 Task: Compare market values of single-family homes in Charleston, West Virginia, in different suburban neighborhoods, and analyze the local school district ratings.
Action: Mouse moved to (324, 180)
Screenshot: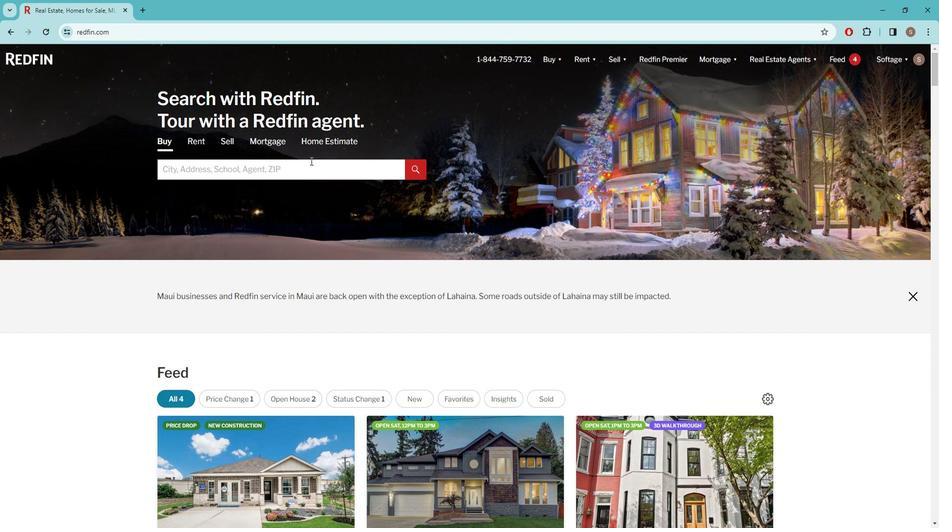
Action: Mouse pressed left at (324, 180)
Screenshot: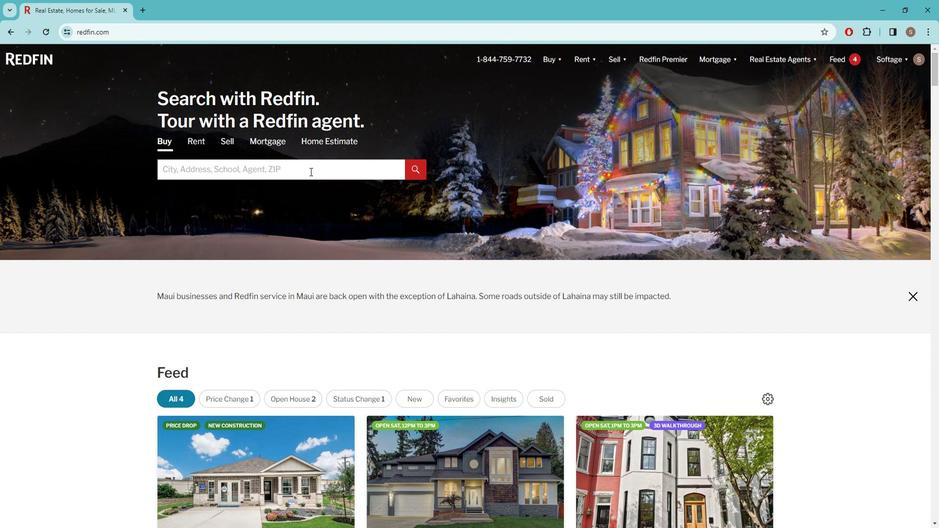
Action: Key pressed c<Key.caps_lock>HARLESTON
Screenshot: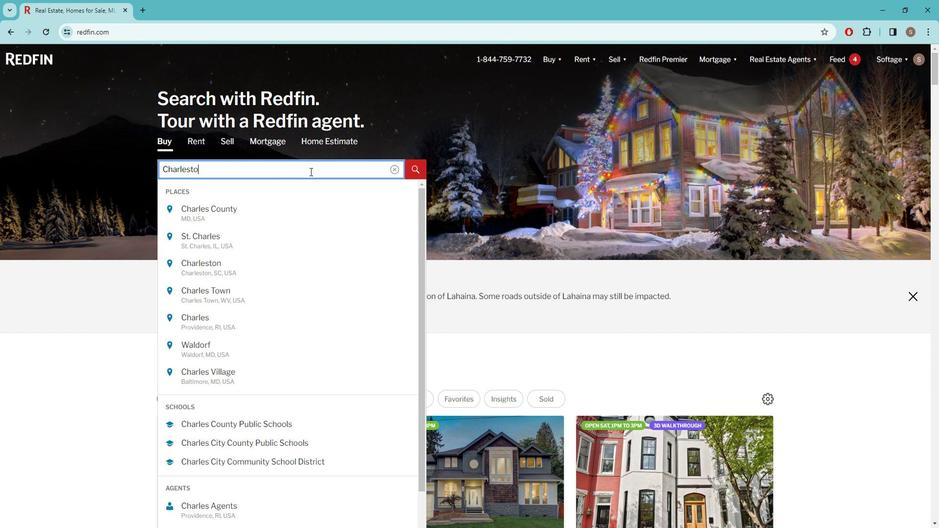 
Action: Mouse moved to (270, 226)
Screenshot: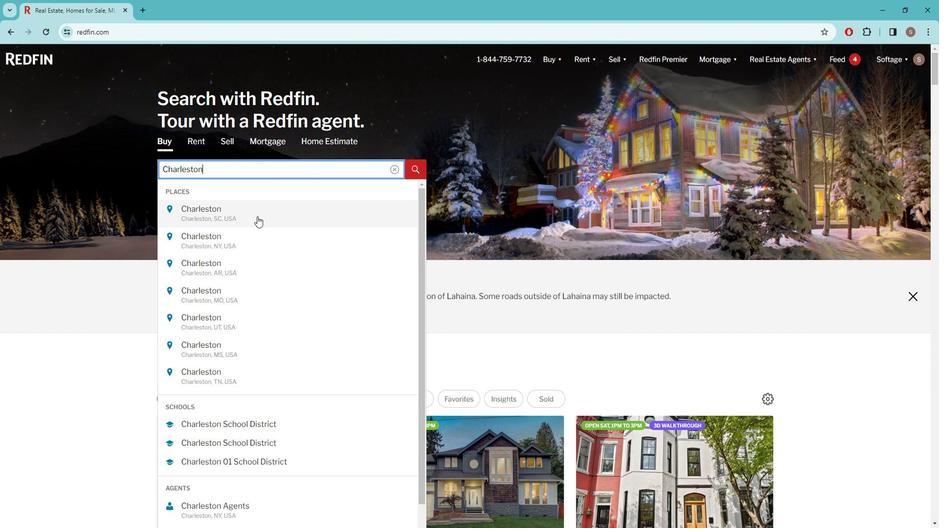 
Action: Mouse pressed left at (270, 226)
Screenshot: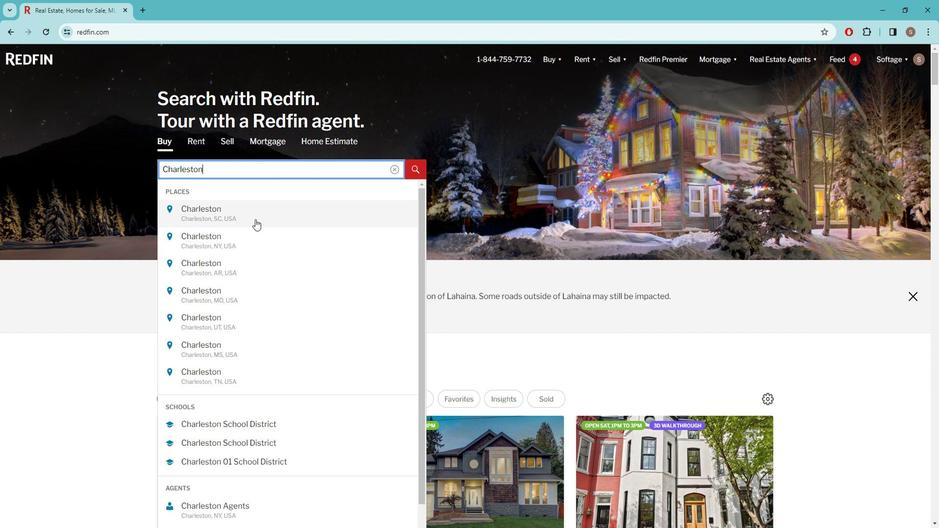 
Action: Mouse moved to (841, 134)
Screenshot: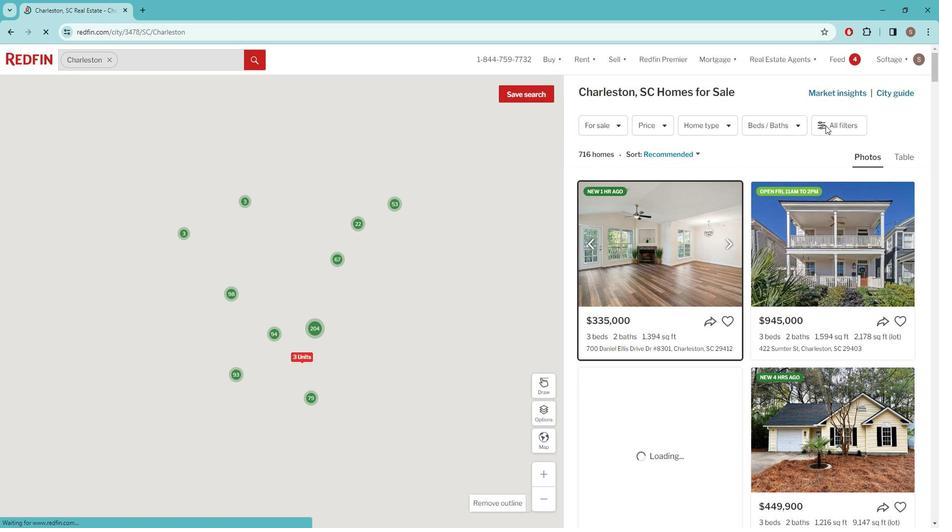 
Action: Mouse pressed left at (841, 134)
Screenshot: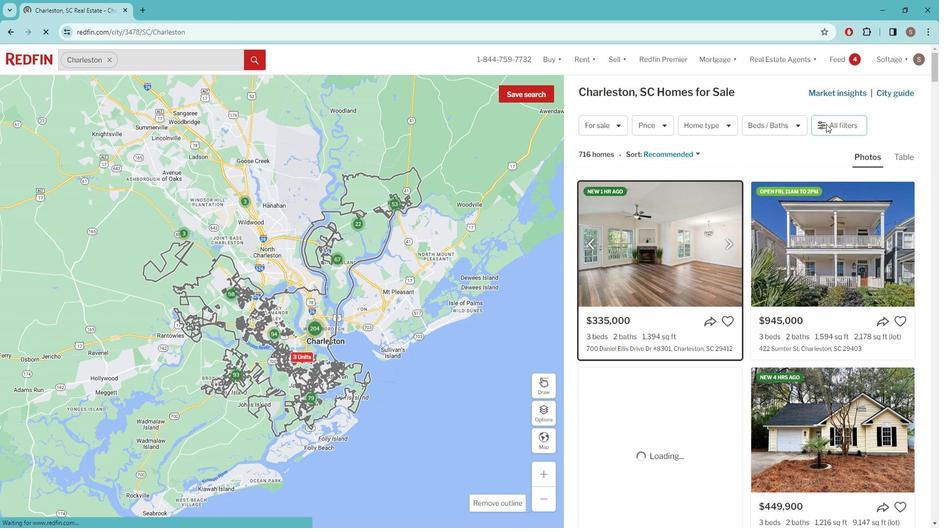 
Action: Mouse moved to (841, 102)
Screenshot: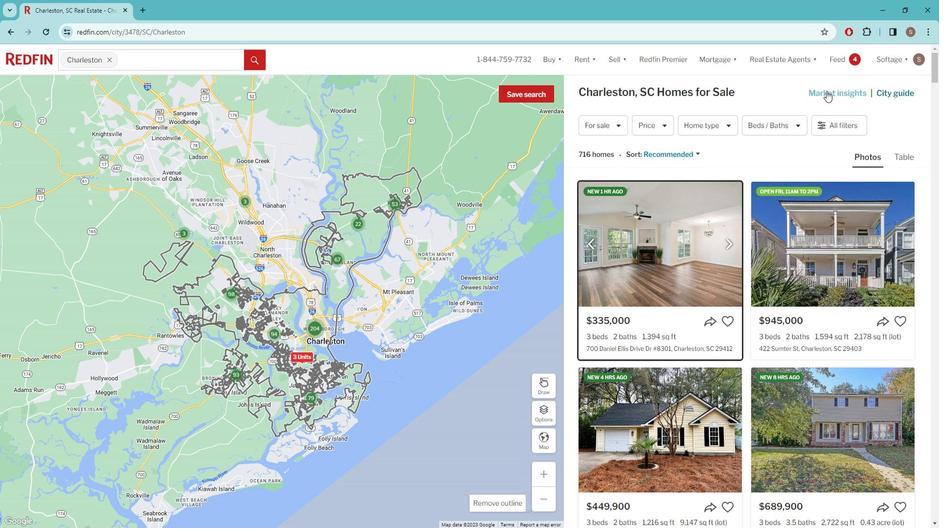 
Action: Mouse pressed left at (841, 102)
Screenshot: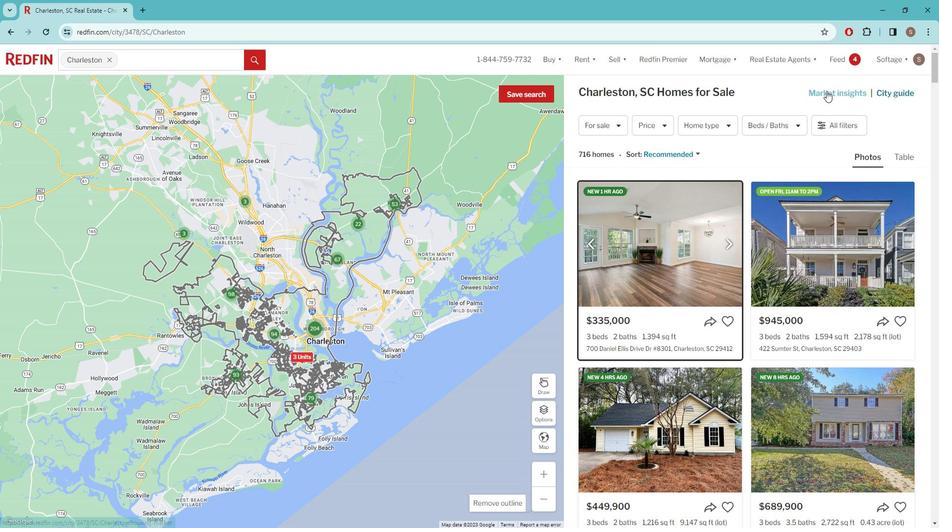 
Action: Mouse moved to (257, 370)
Screenshot: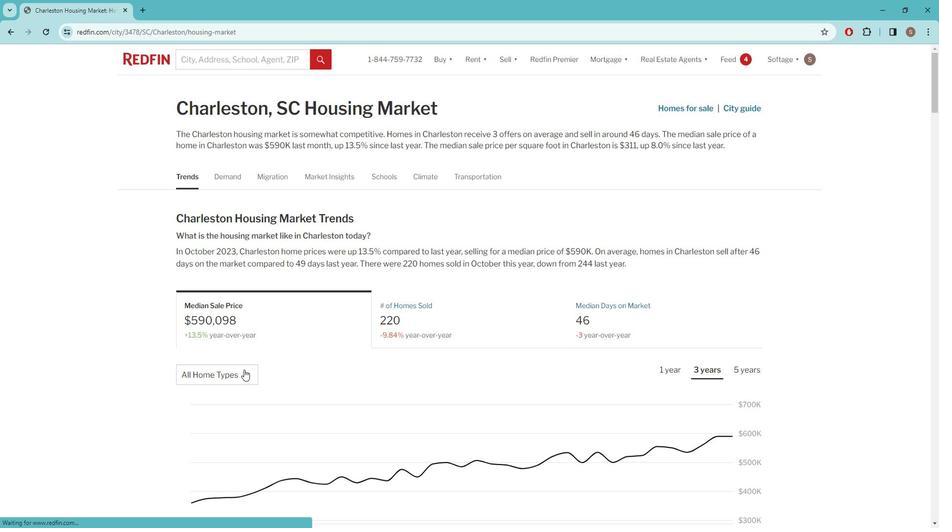 
Action: Mouse pressed left at (257, 370)
Screenshot: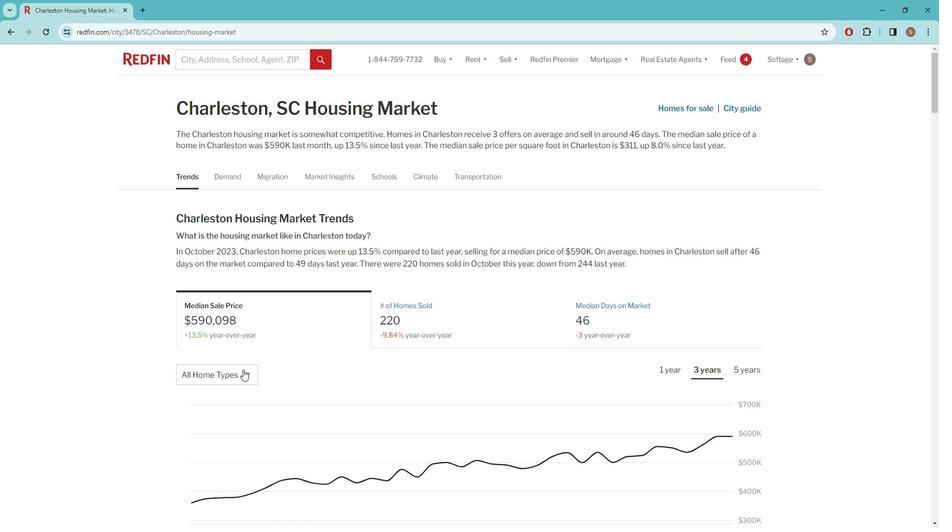 
Action: Mouse moved to (245, 415)
Screenshot: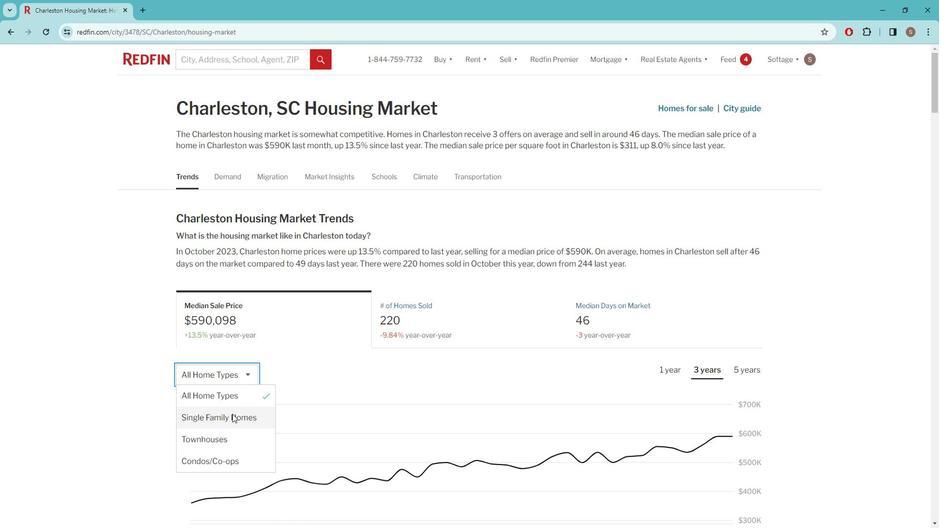 
Action: Mouse pressed left at (245, 415)
Screenshot: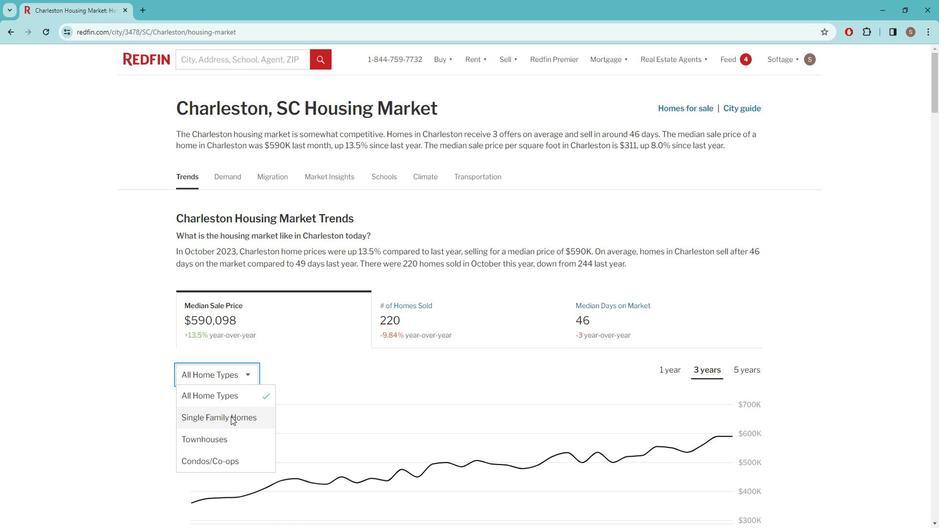 
Action: Mouse moved to (249, 407)
Screenshot: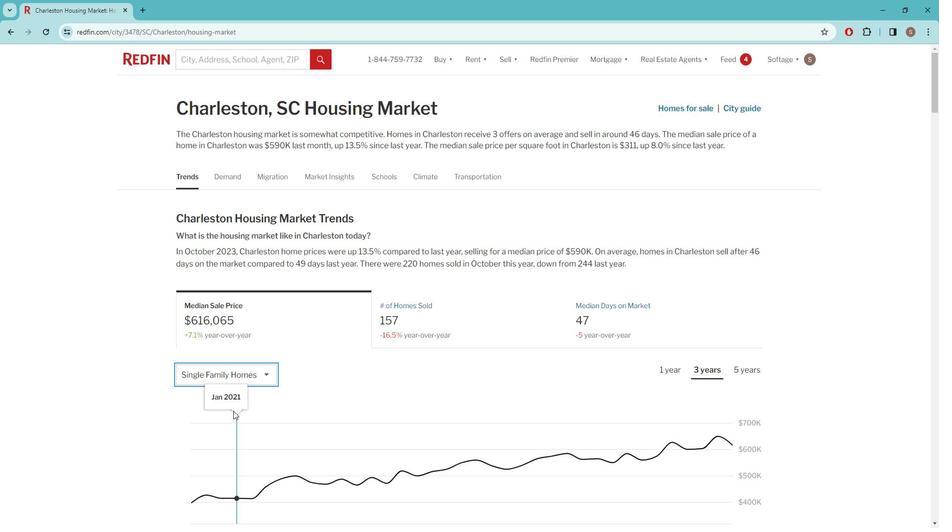 
Action: Mouse scrolled (249, 406) with delta (0, 0)
Screenshot: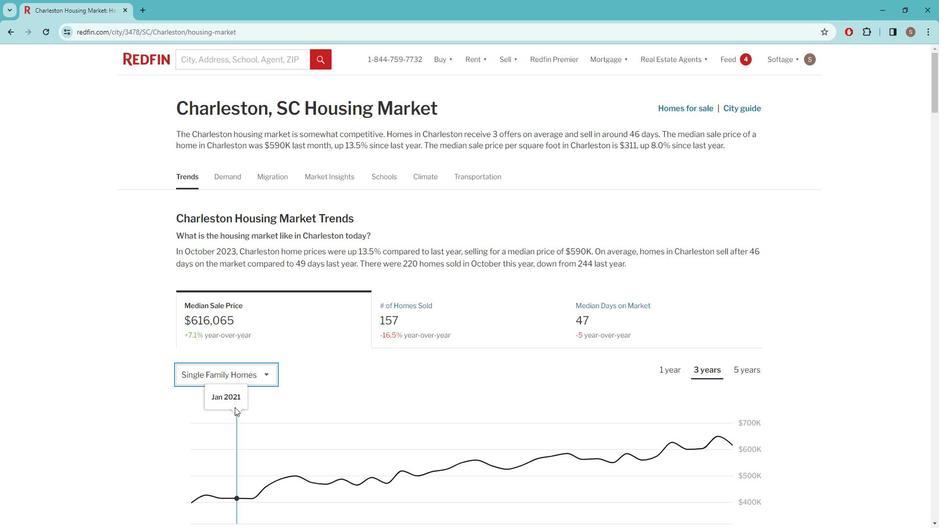 
Action: Mouse moved to (250, 406)
Screenshot: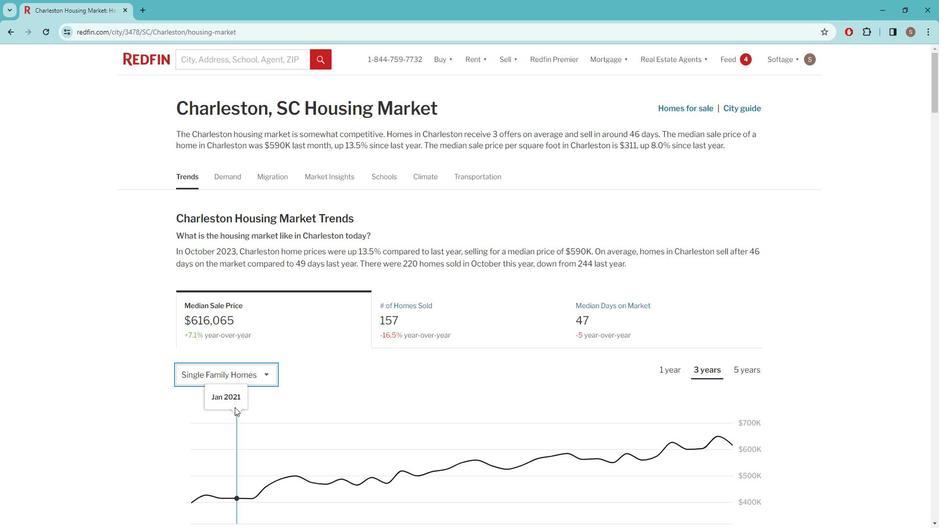 
Action: Mouse scrolled (250, 406) with delta (0, 0)
Screenshot: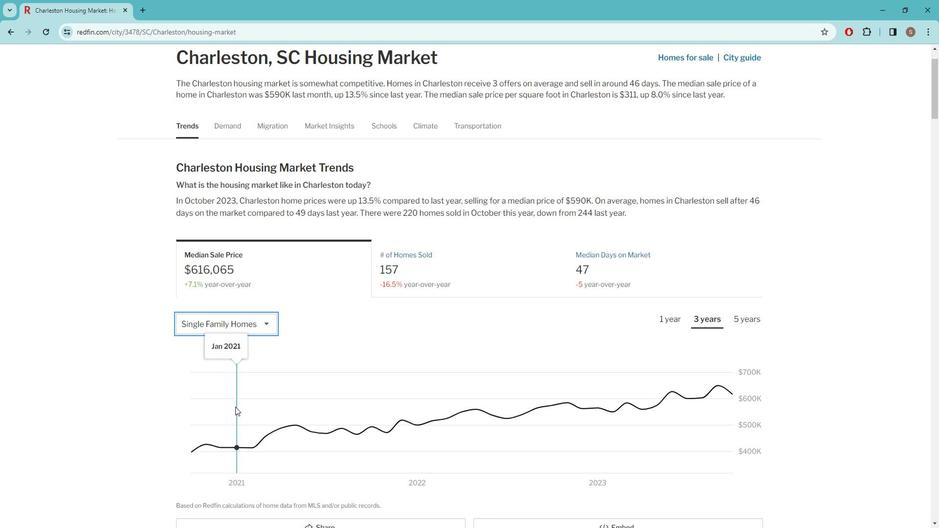 
Action: Mouse scrolled (250, 406) with delta (0, 0)
Screenshot: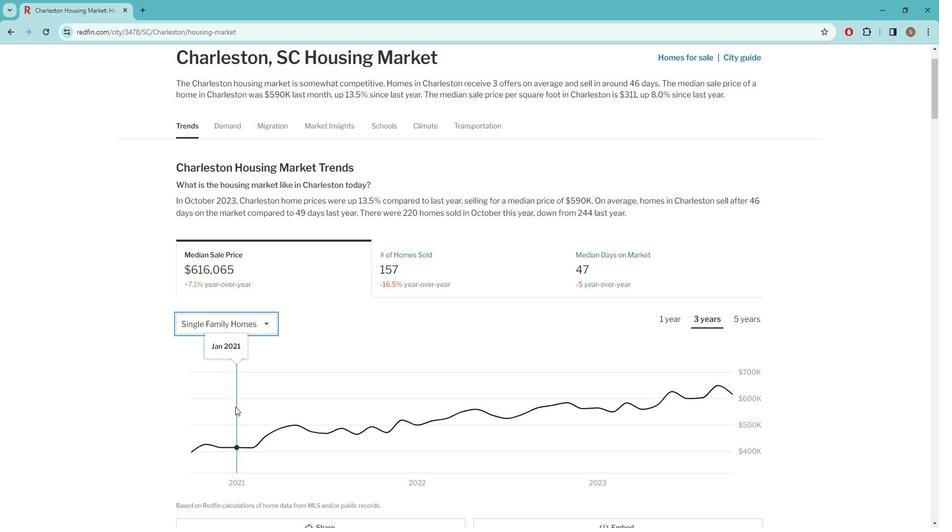 
Action: Mouse moved to (252, 404)
Screenshot: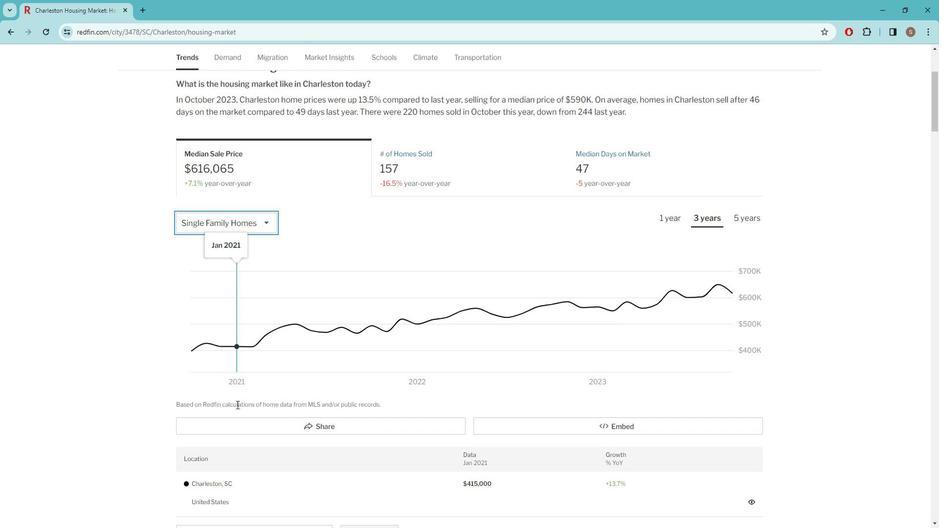 
Action: Mouse scrolled (252, 403) with delta (0, 0)
Screenshot: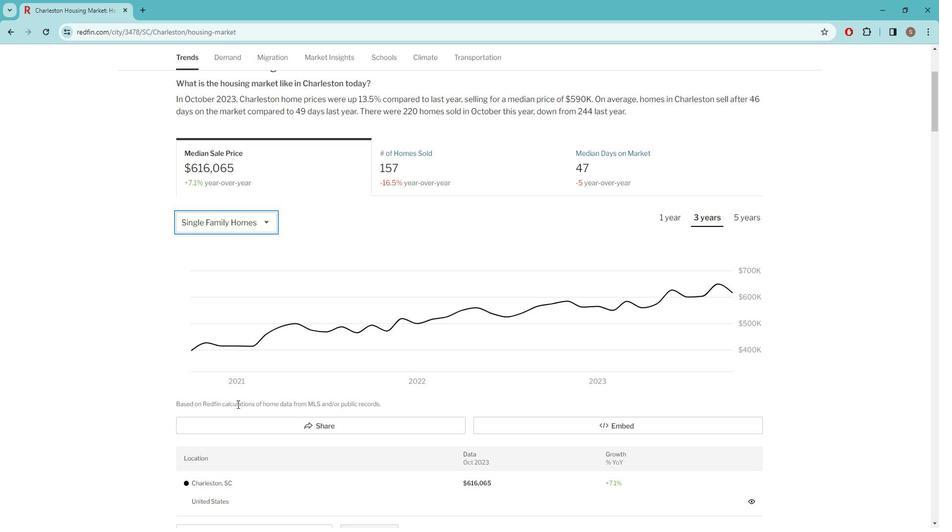 
Action: Mouse moved to (277, 408)
Screenshot: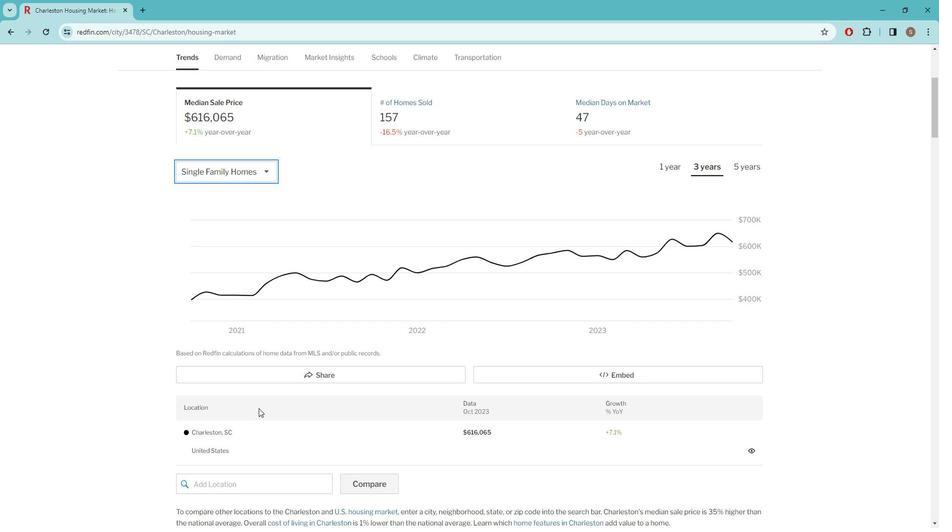 
Action: Mouse scrolled (277, 407) with delta (0, 0)
Screenshot: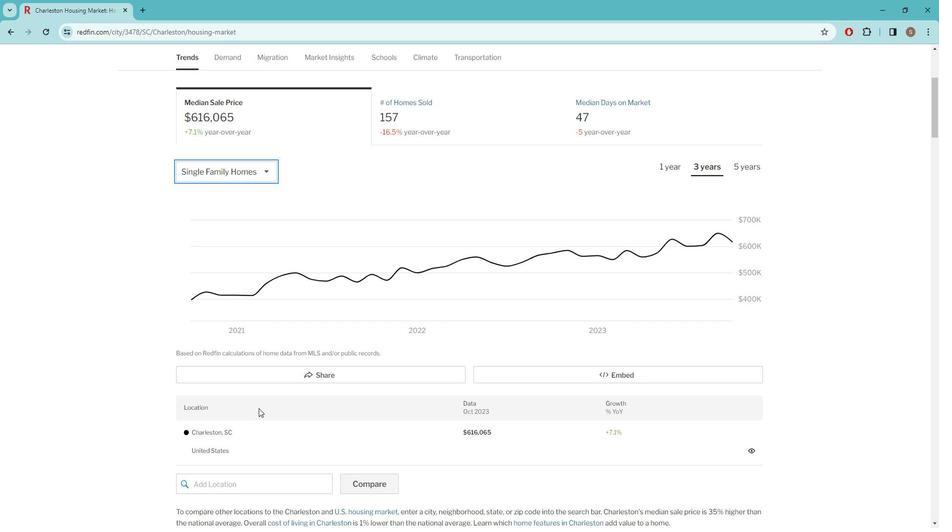 
Action: Mouse moved to (269, 431)
Screenshot: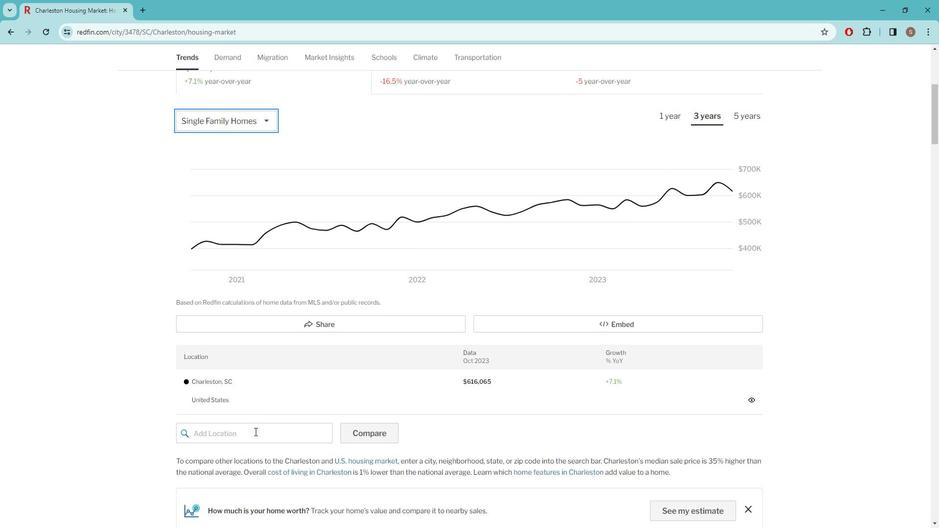 
Action: Mouse pressed left at (269, 431)
Screenshot: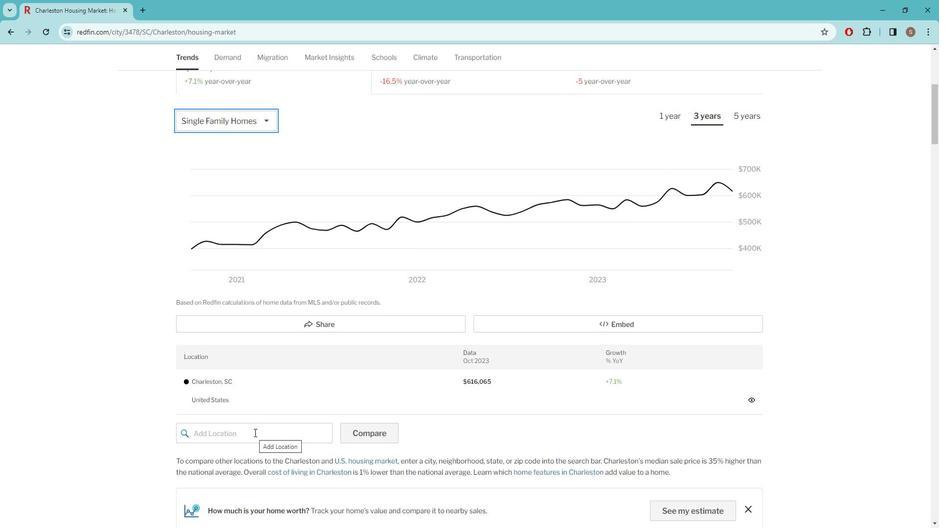 
Action: Mouse scrolled (269, 432) with delta (0, 0)
Screenshot: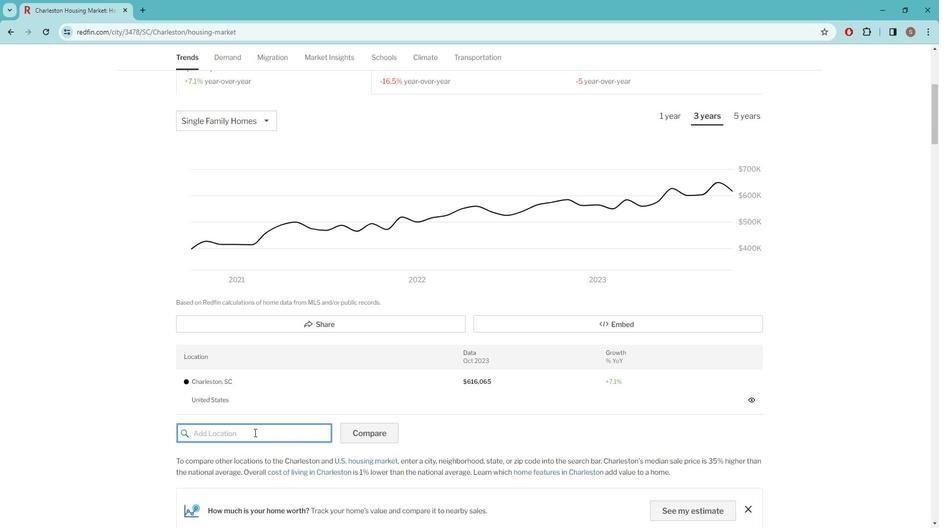 
Action: Key pressed <Key.caps_lock>c<Key.caps_lock>HARLESTON
Screenshot: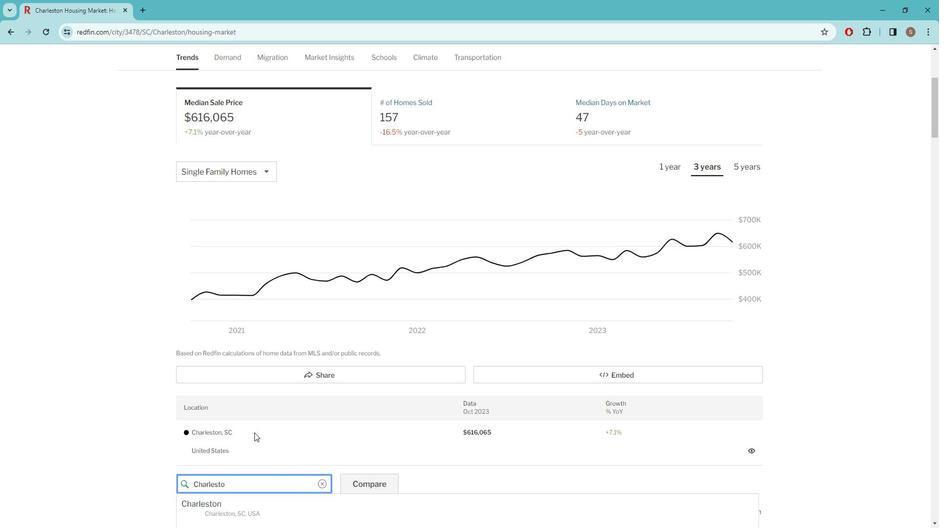 
Action: Mouse moved to (264, 437)
Screenshot: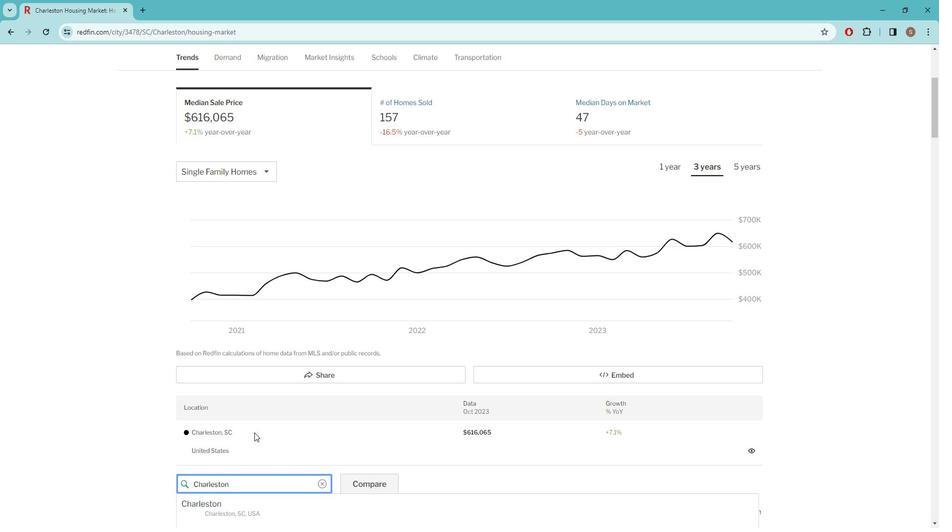 
Action: Mouse scrolled (264, 437) with delta (0, 0)
Screenshot: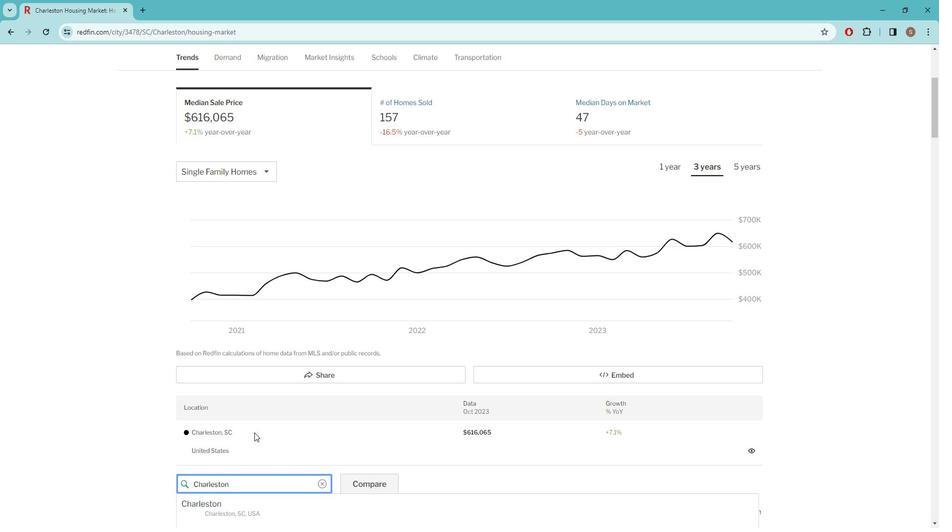 
Action: Mouse moved to (264, 439)
Screenshot: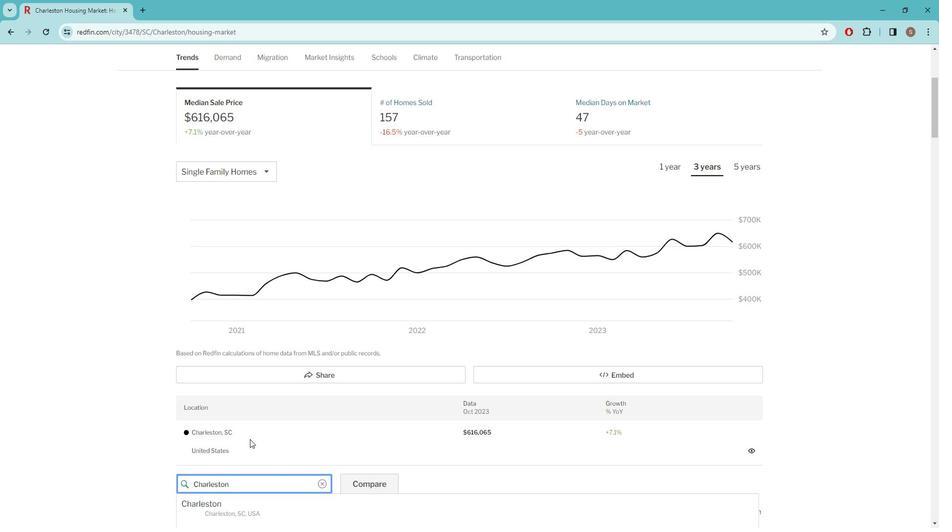 
Action: Mouse scrolled (264, 438) with delta (0, 0)
Screenshot: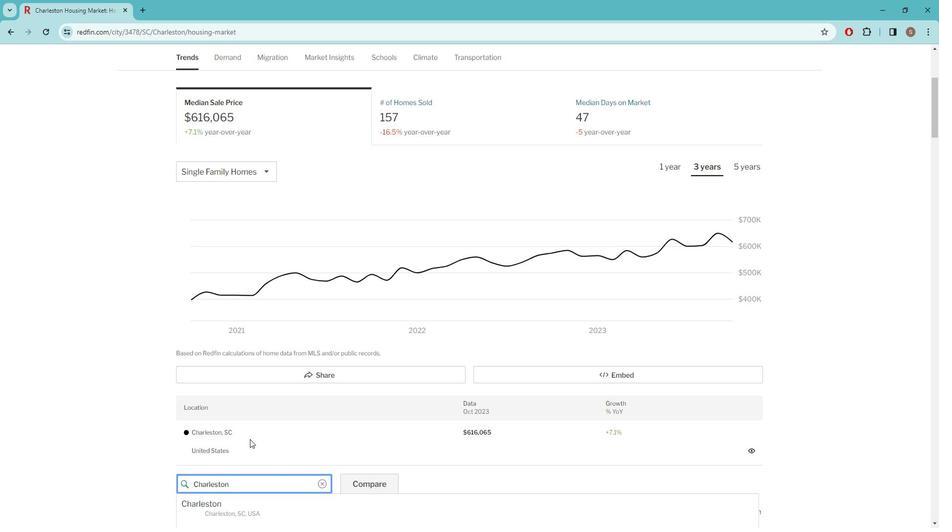 
Action: Mouse moved to (256, 407)
Screenshot: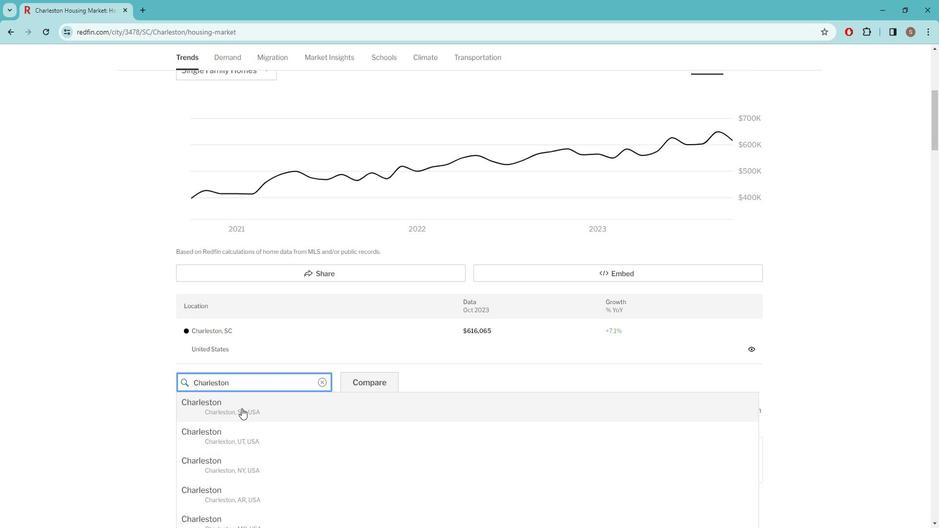 
Action: Mouse pressed left at (256, 407)
Screenshot: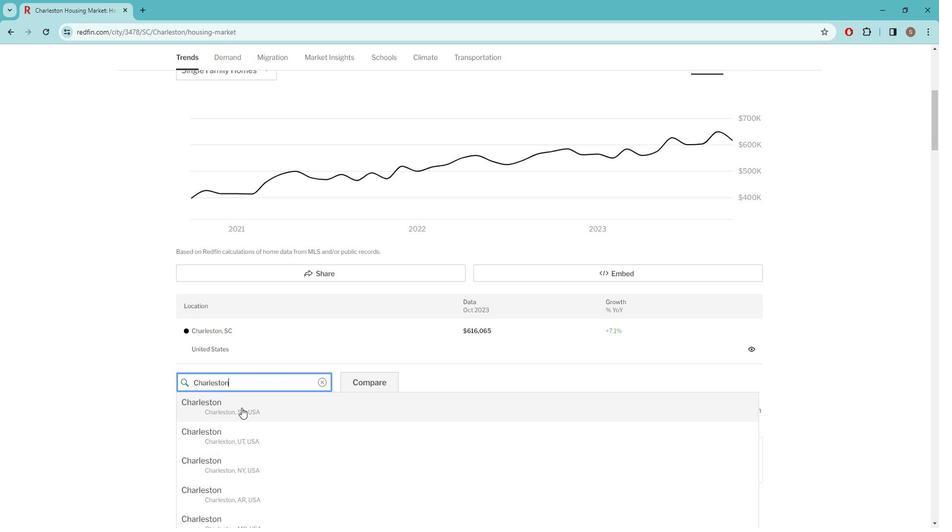 
Action: Mouse moved to (403, 386)
Screenshot: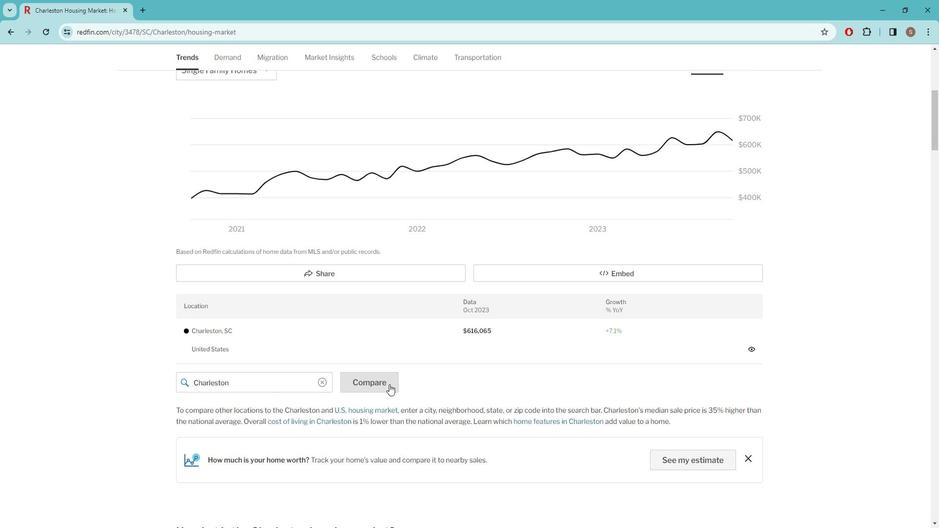 
Action: Mouse pressed left at (403, 386)
Screenshot: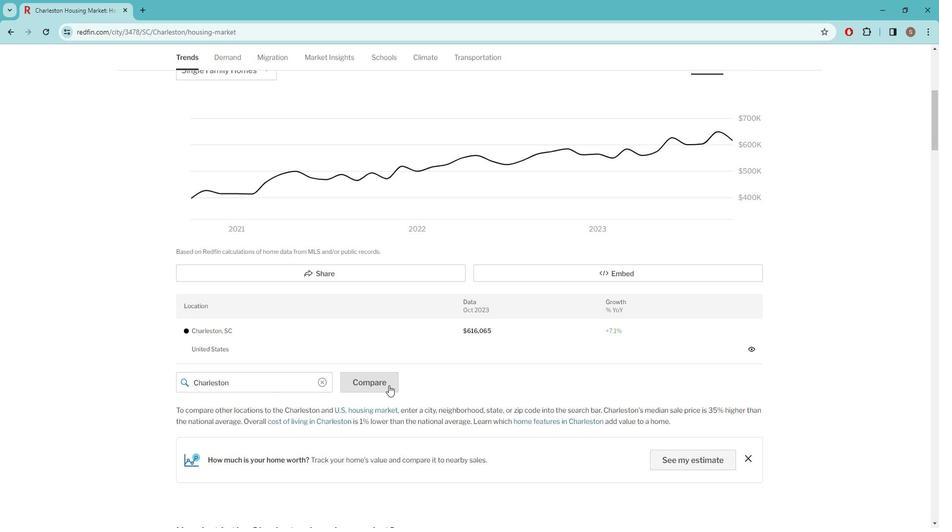 
Action: Mouse moved to (403, 381)
Screenshot: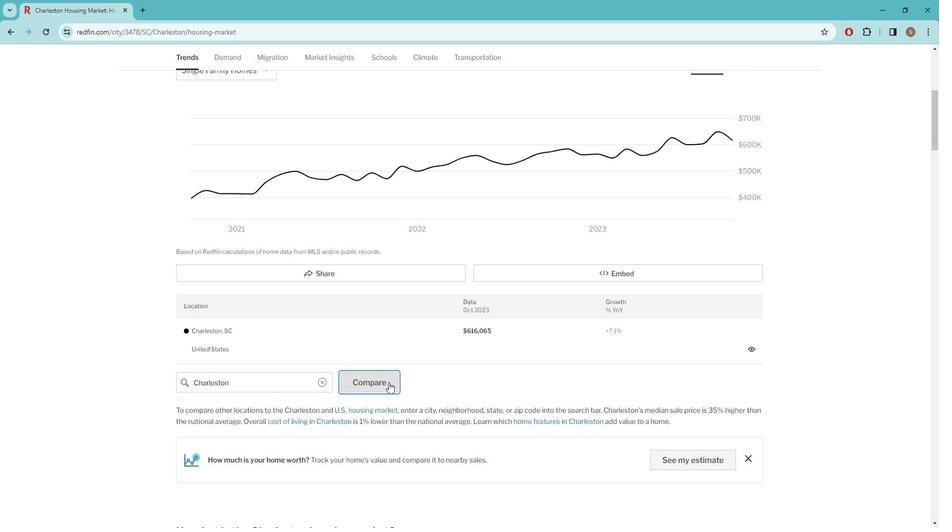 
Action: Mouse pressed left at (403, 381)
Screenshot: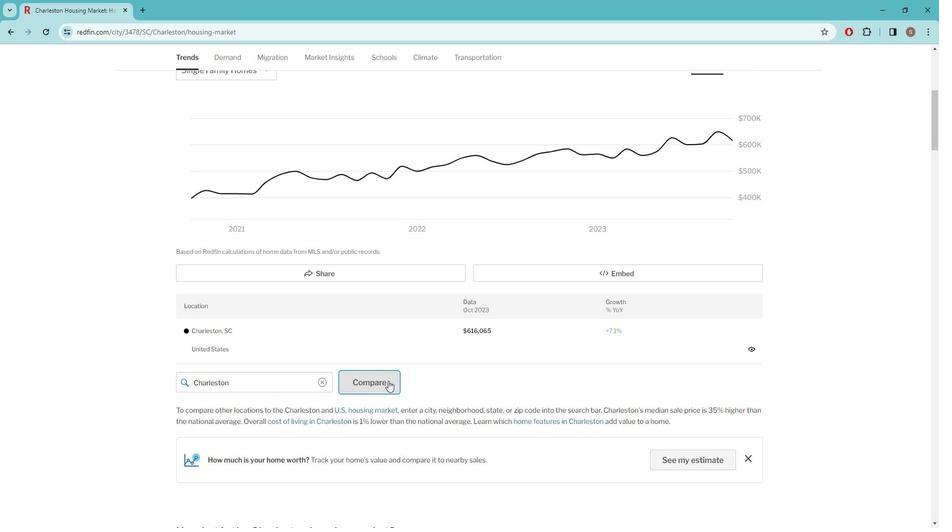 
Action: Mouse moved to (400, 375)
Screenshot: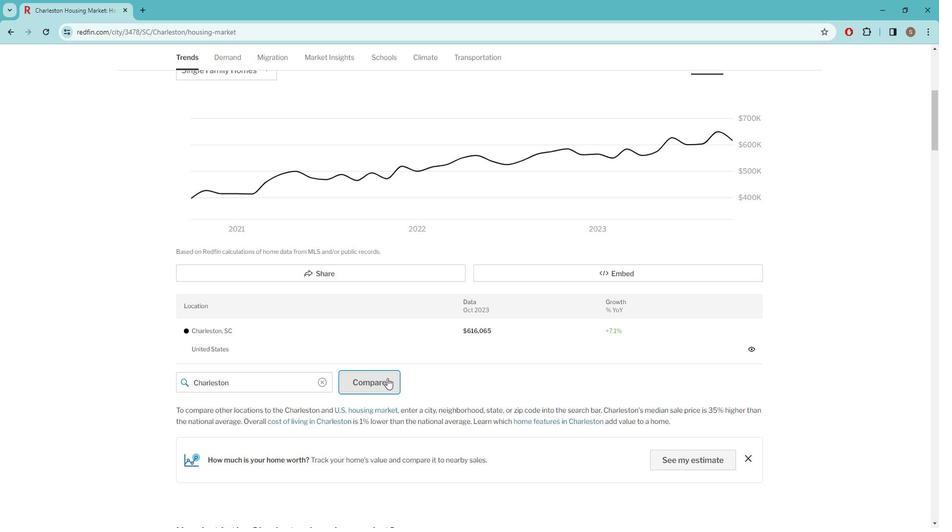 
Action: Mouse pressed left at (400, 375)
Screenshot: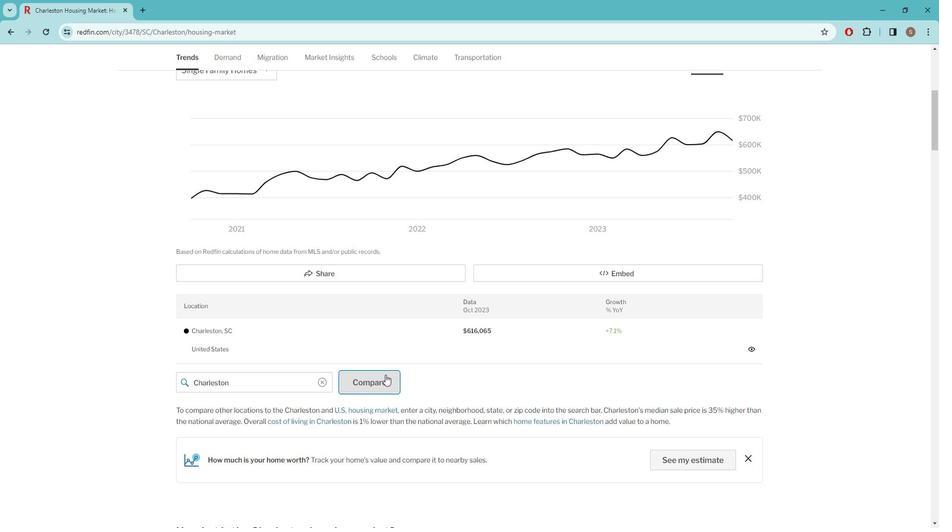 
Action: Mouse scrolled (400, 375) with delta (0, 0)
Screenshot: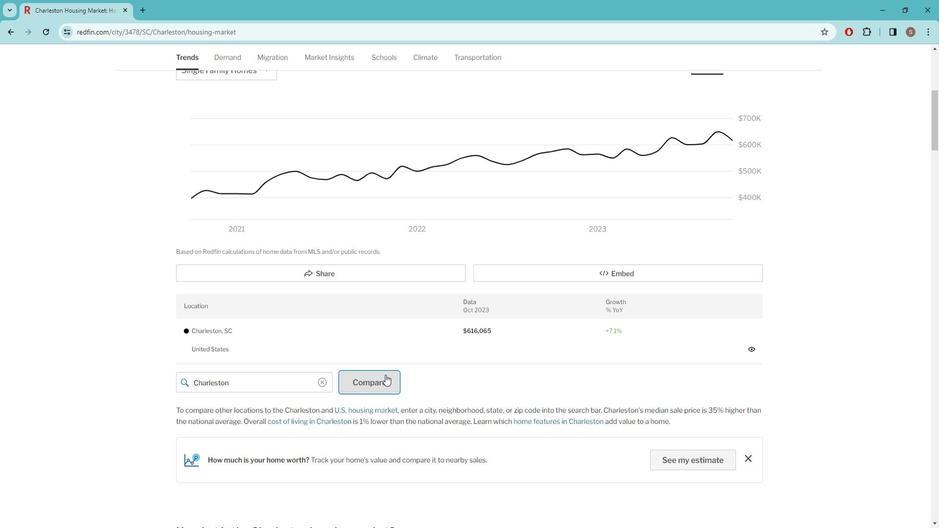 
Action: Mouse scrolled (400, 375) with delta (0, 0)
Screenshot: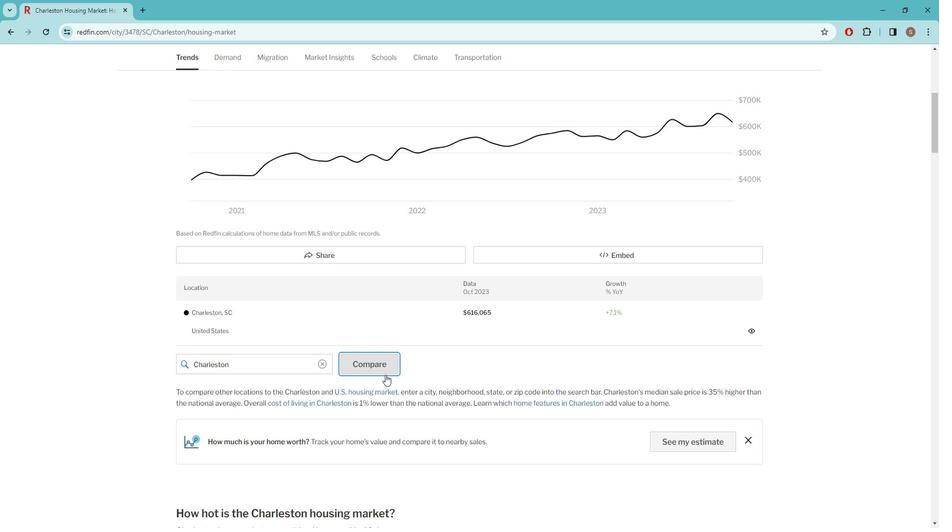 
Action: Mouse scrolled (400, 375) with delta (0, 0)
Screenshot: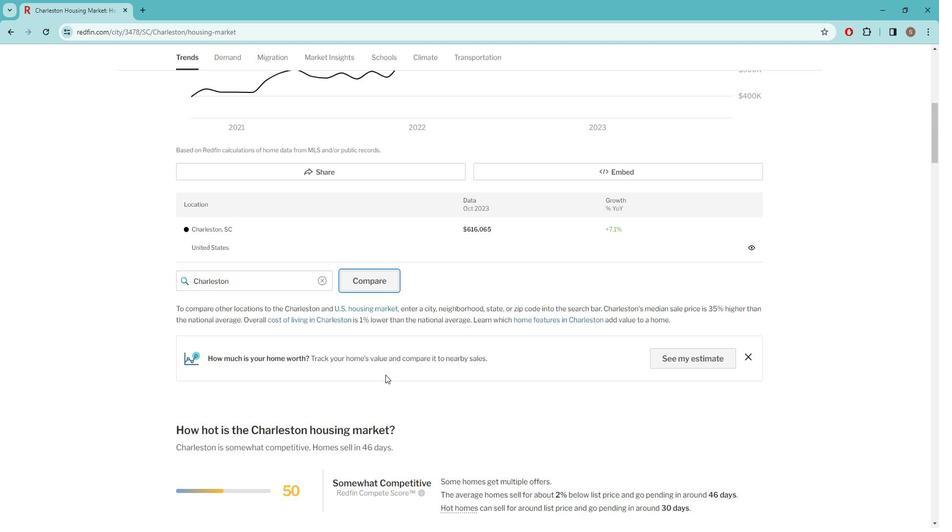 
Action: Mouse scrolled (400, 375) with delta (0, 0)
Screenshot: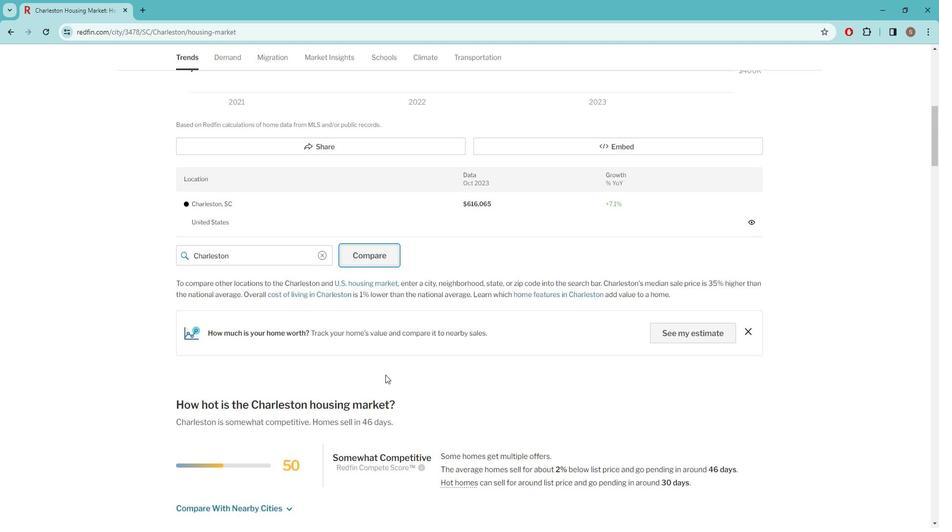 
Action: Mouse scrolled (400, 375) with delta (0, 0)
Screenshot: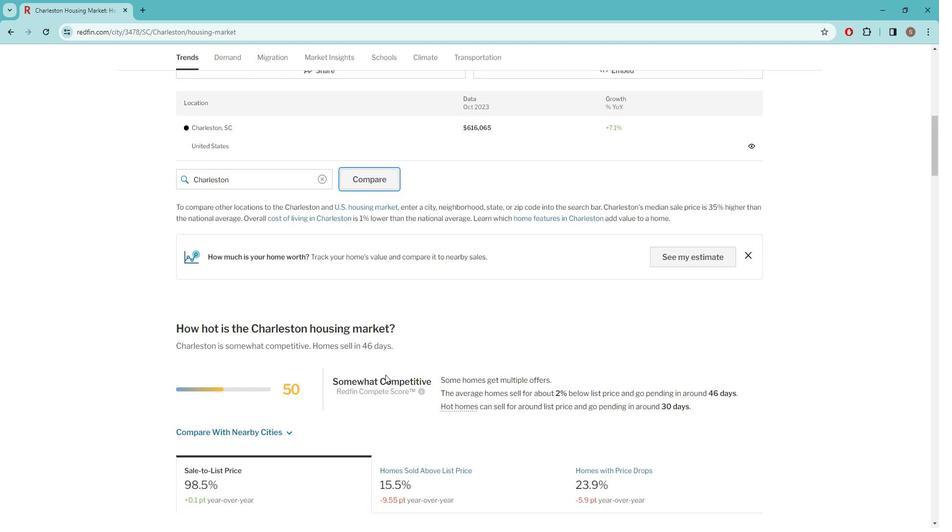 
Action: Mouse scrolled (400, 375) with delta (0, 0)
Screenshot: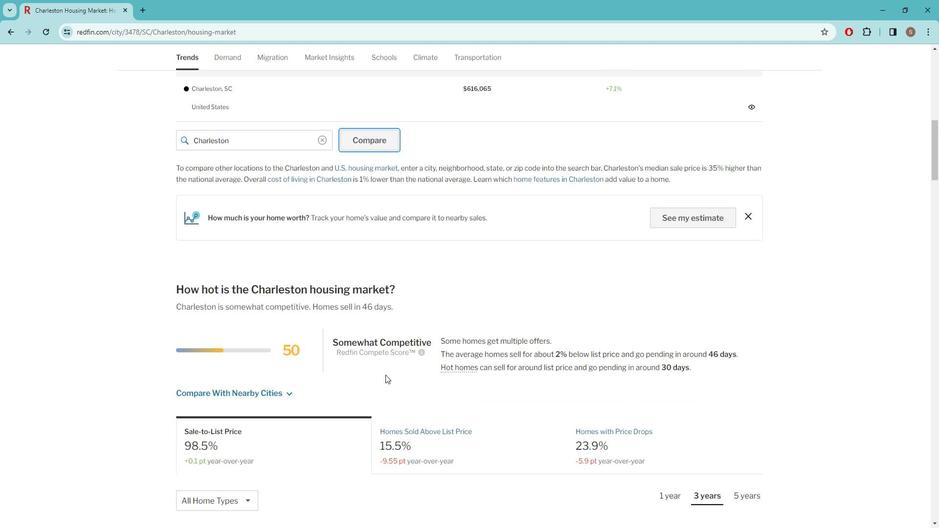 
Action: Mouse scrolled (400, 375) with delta (0, 0)
Screenshot: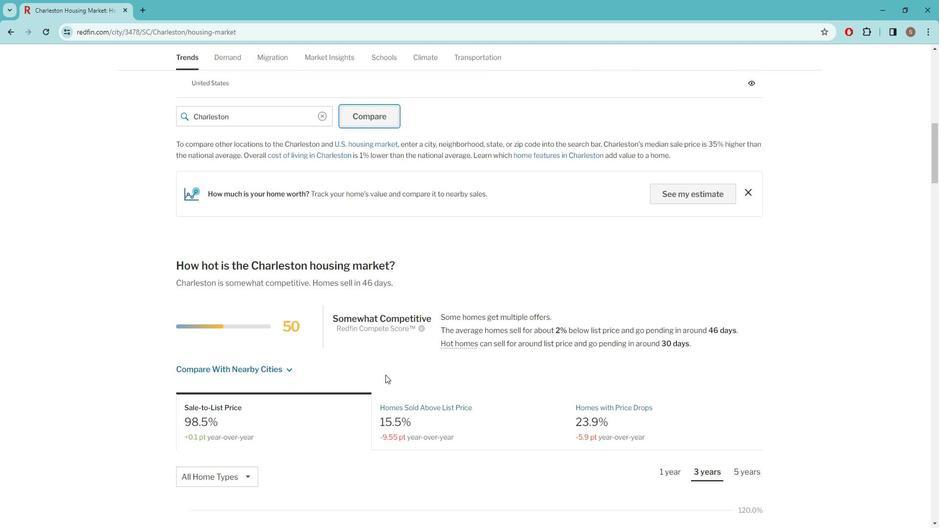 
Action: Mouse scrolled (400, 375) with delta (0, 0)
Screenshot: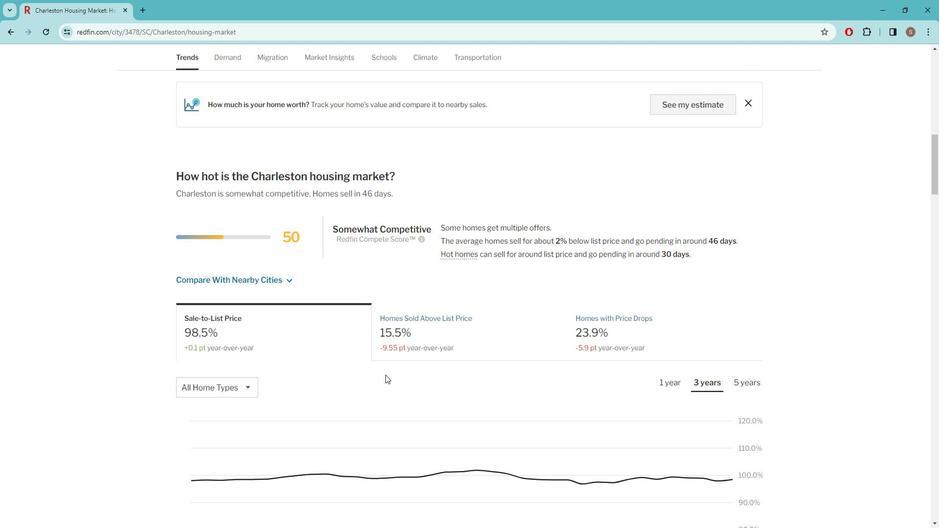 
Action: Mouse scrolled (400, 375) with delta (0, 0)
Screenshot: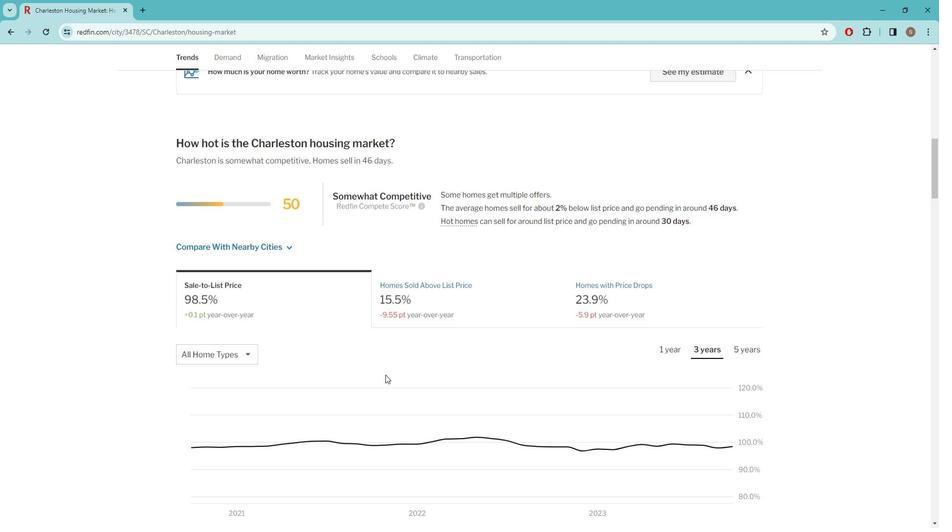 
Action: Mouse moved to (399, 375)
Screenshot: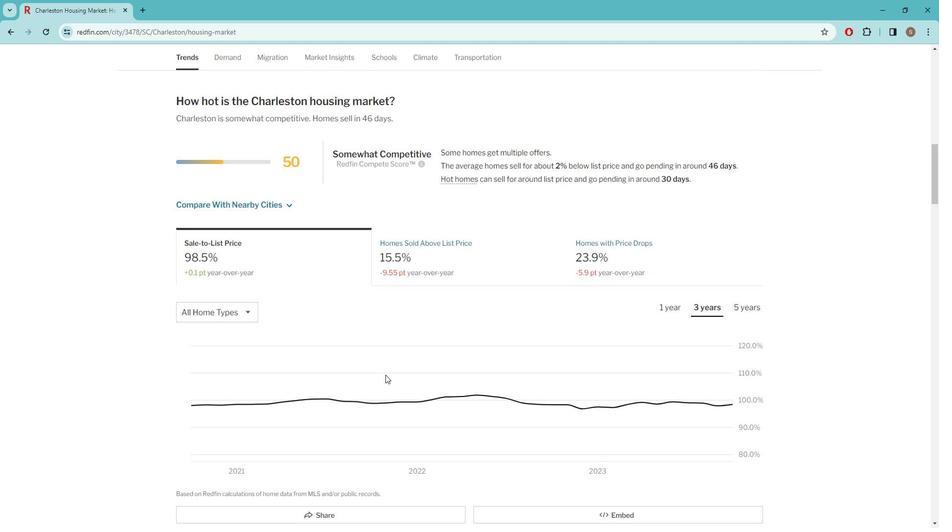 
Action: Mouse scrolled (399, 375) with delta (0, 0)
Screenshot: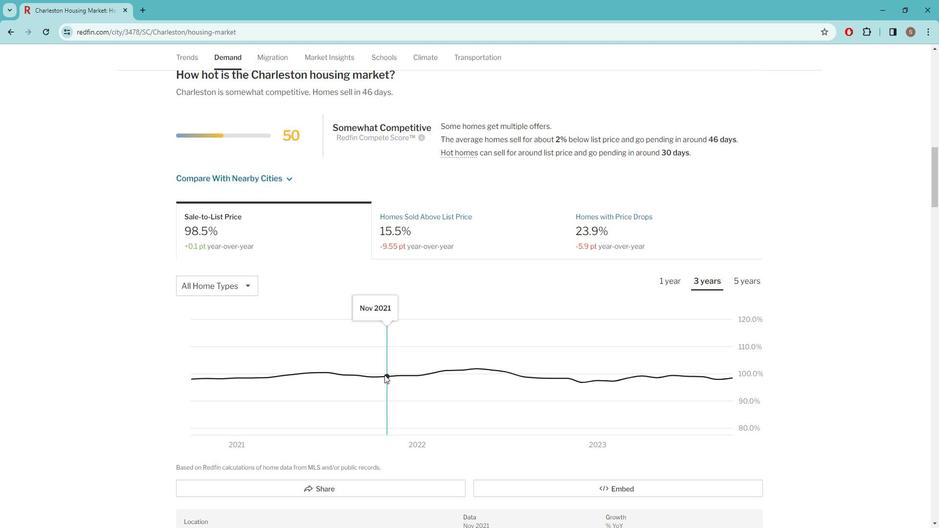 
Action: Mouse scrolled (399, 375) with delta (0, 0)
Screenshot: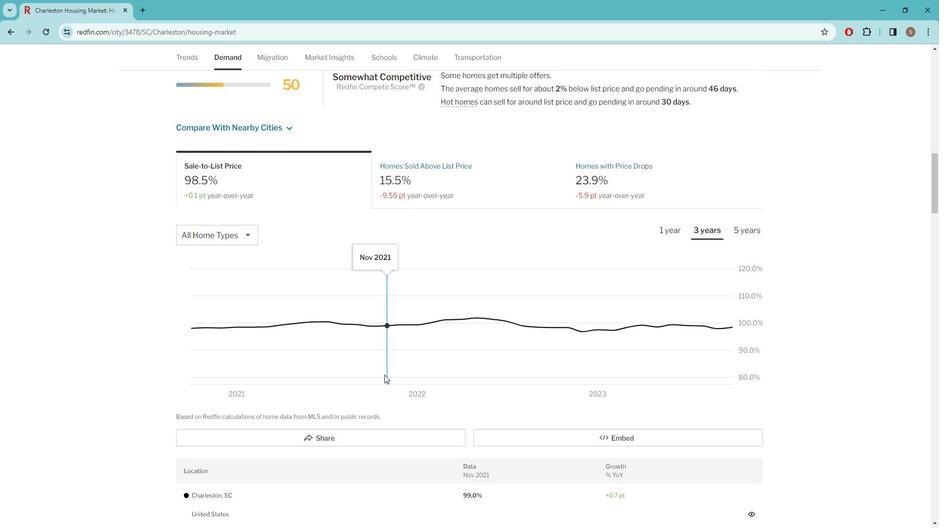 
Action: Mouse scrolled (399, 375) with delta (0, 0)
Screenshot: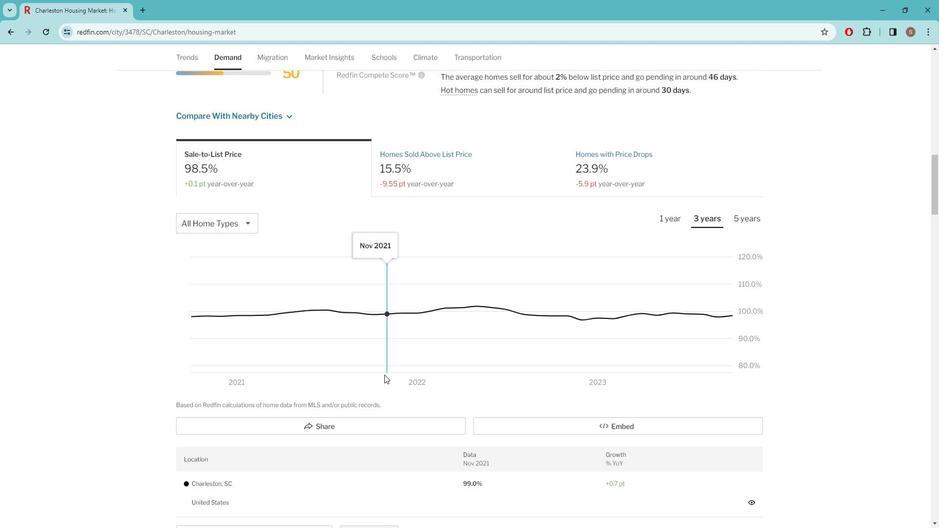 
Action: Mouse moved to (399, 380)
Screenshot: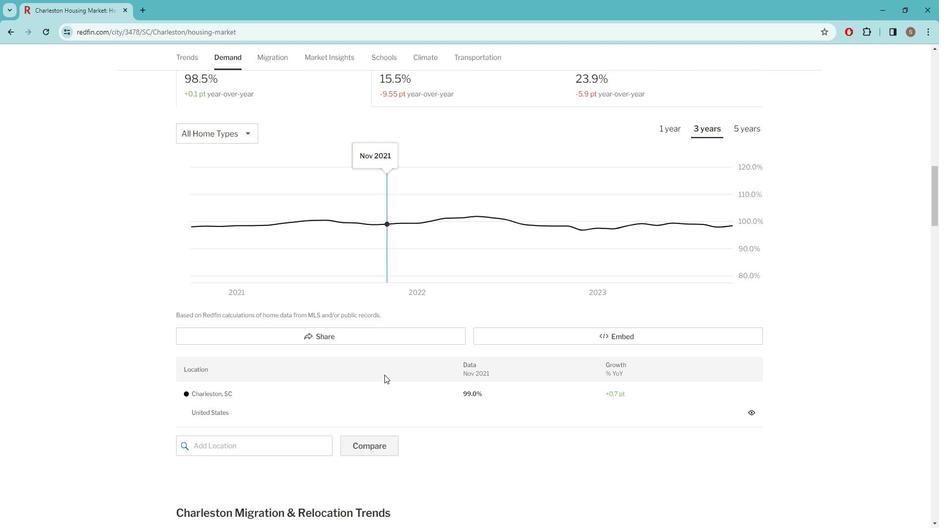 
Action: Mouse scrolled (399, 380) with delta (0, 0)
Screenshot: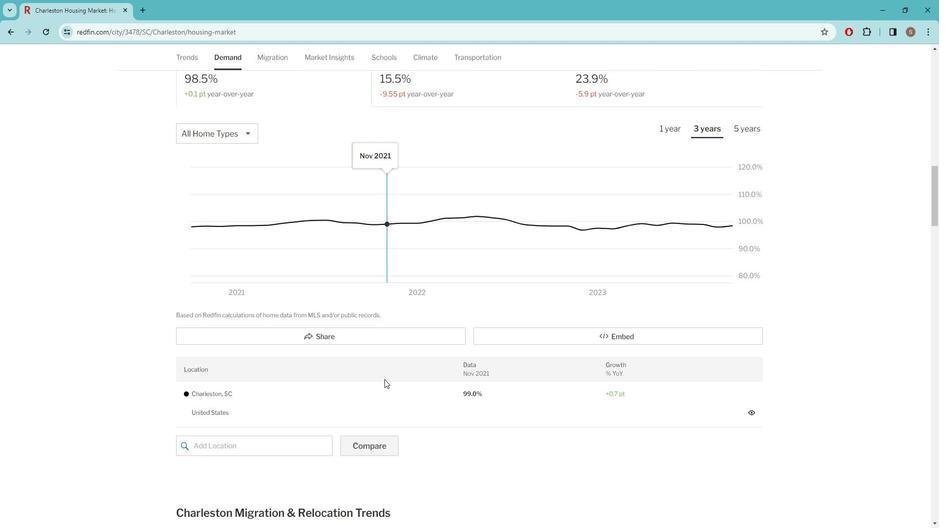 
Action: Mouse moved to (399, 382)
Screenshot: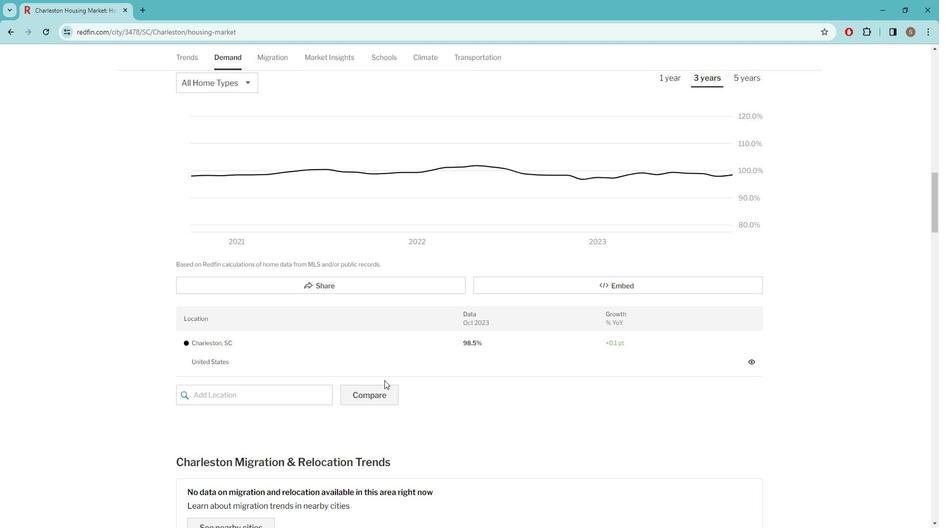 
Action: Mouse scrolled (399, 381) with delta (0, 0)
Screenshot: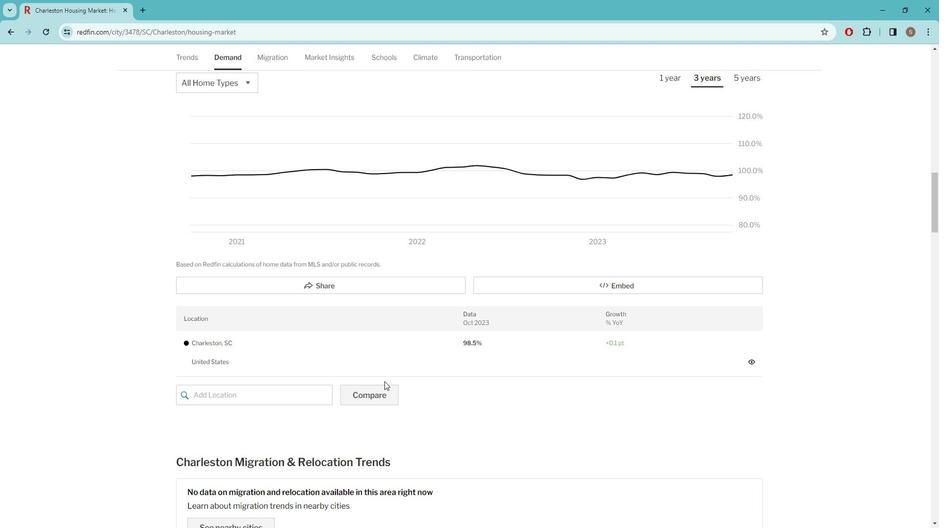 
Action: Mouse scrolled (399, 381) with delta (0, 0)
Screenshot: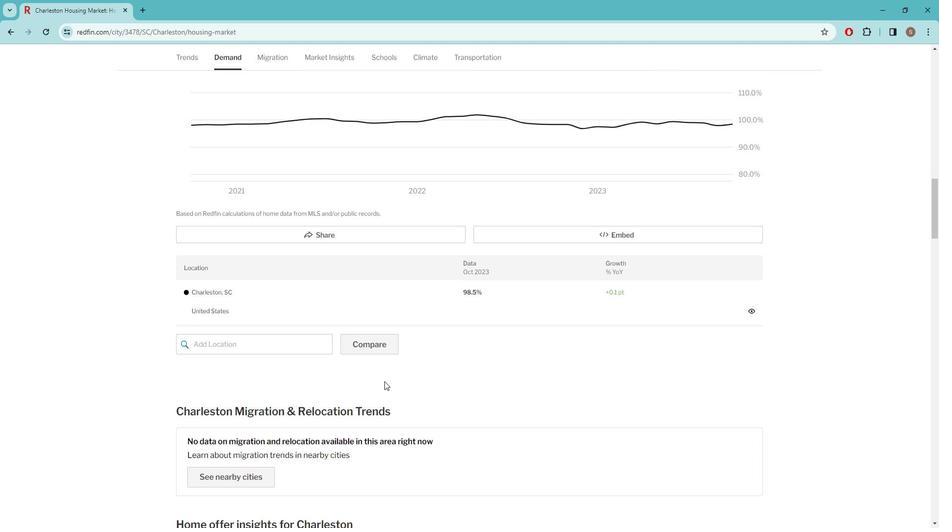
Action: Mouse moved to (399, 386)
Screenshot: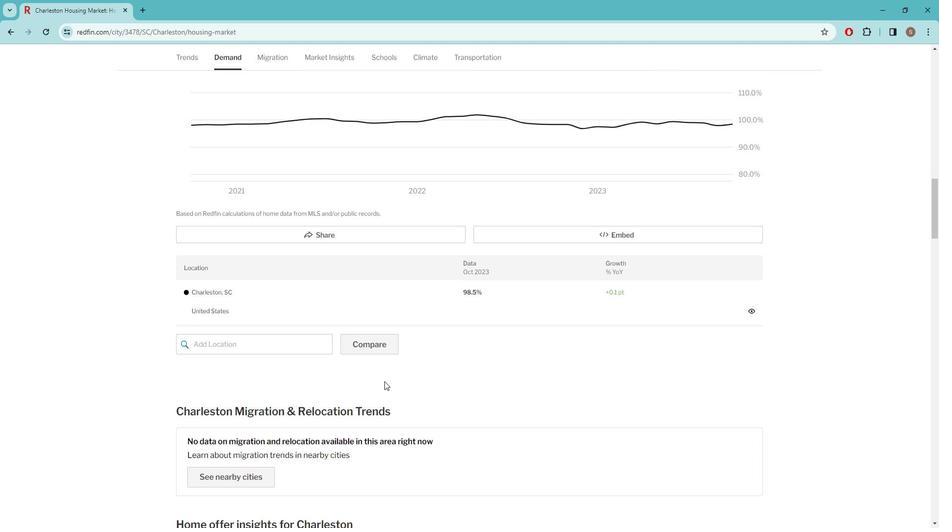 
Action: Mouse scrolled (399, 385) with delta (0, 0)
Screenshot: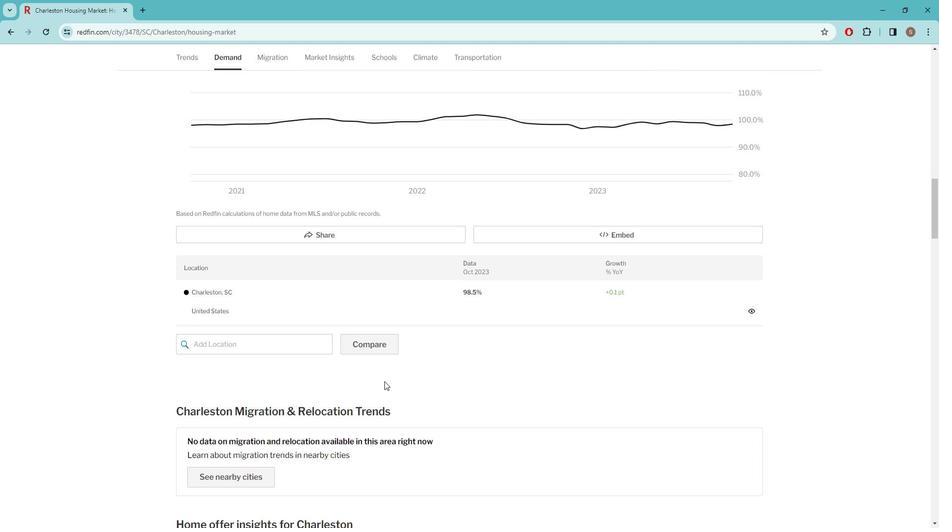 
Action: Mouse scrolled (399, 385) with delta (0, 0)
Screenshot: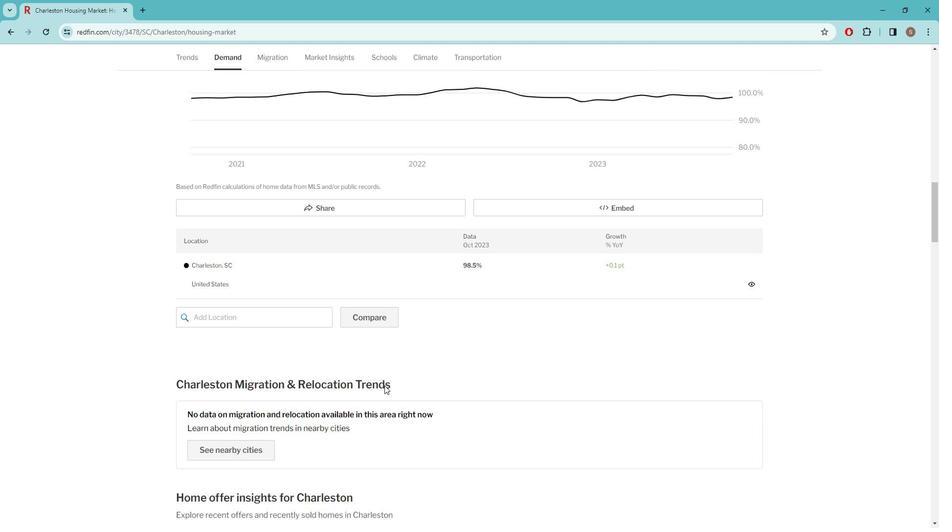
Action: Mouse moved to (399, 388)
Screenshot: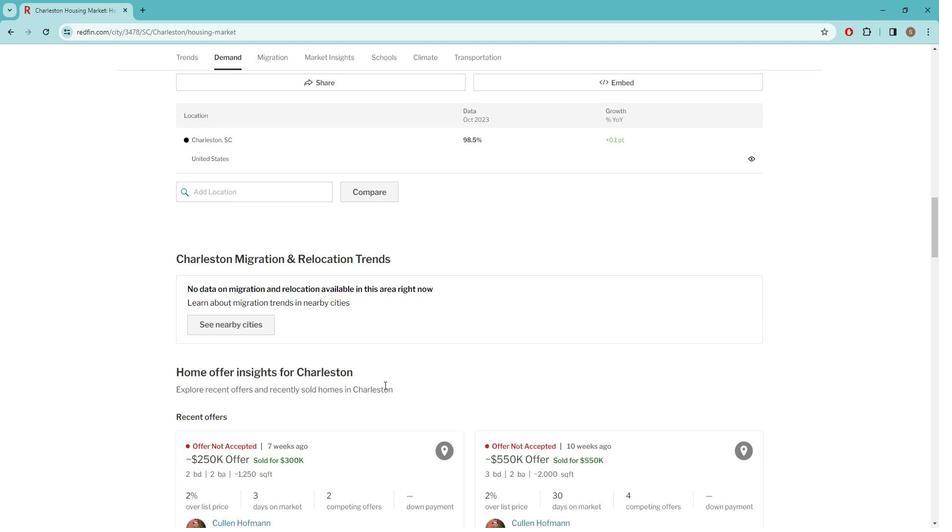 
Action: Mouse scrolled (399, 388) with delta (0, 0)
Screenshot: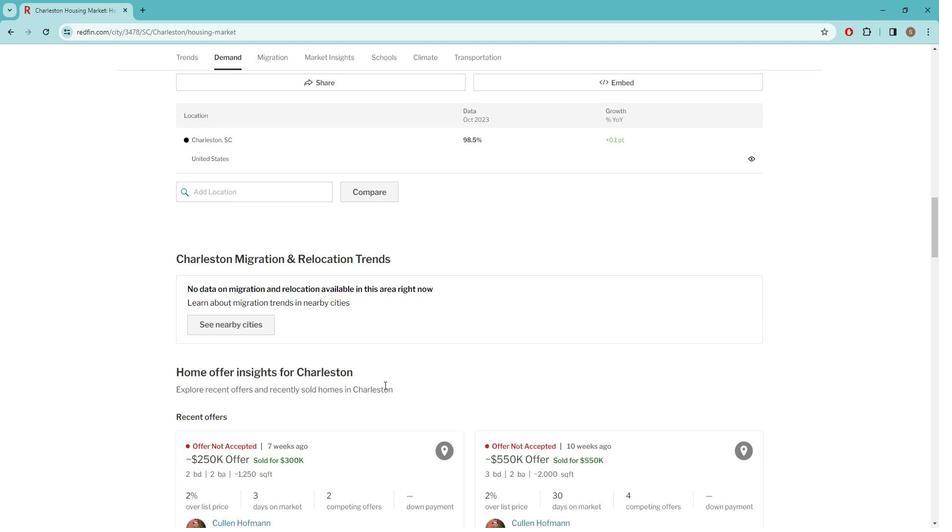 
Action: Mouse scrolled (399, 388) with delta (0, 0)
Screenshot: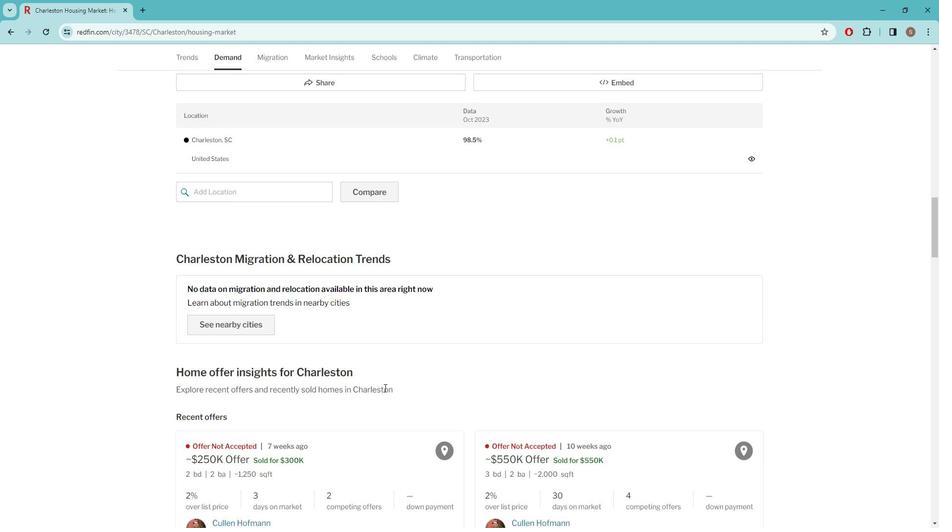 
Action: Mouse scrolled (399, 388) with delta (0, 0)
Screenshot: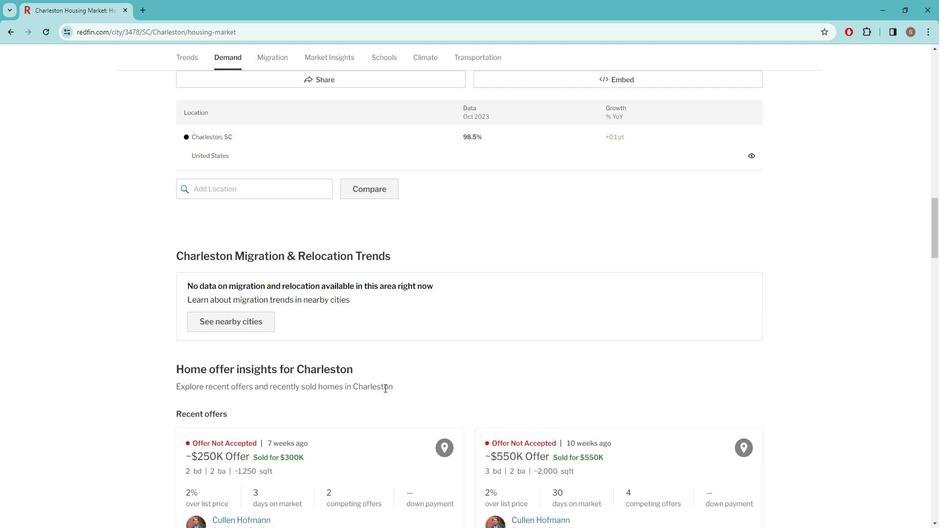 
Action: Mouse scrolled (399, 388) with delta (0, 0)
Screenshot: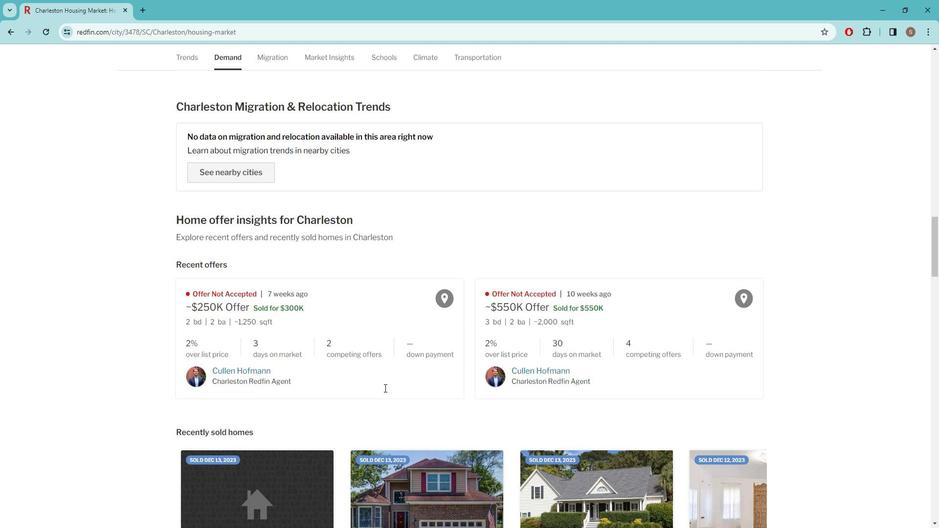 
Action: Mouse scrolled (399, 388) with delta (0, 0)
Screenshot: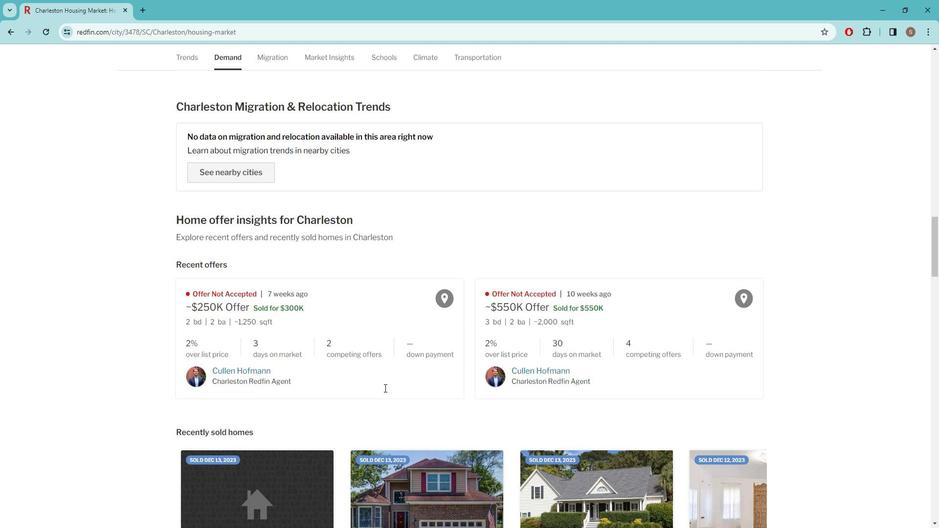 
Action: Mouse scrolled (399, 388) with delta (0, 0)
Screenshot: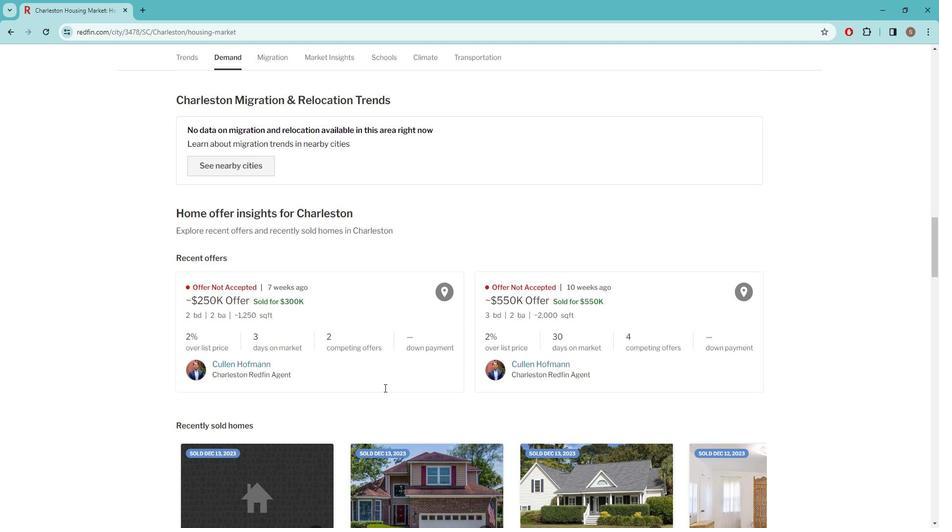 
Action: Mouse scrolled (399, 388) with delta (0, 0)
Screenshot: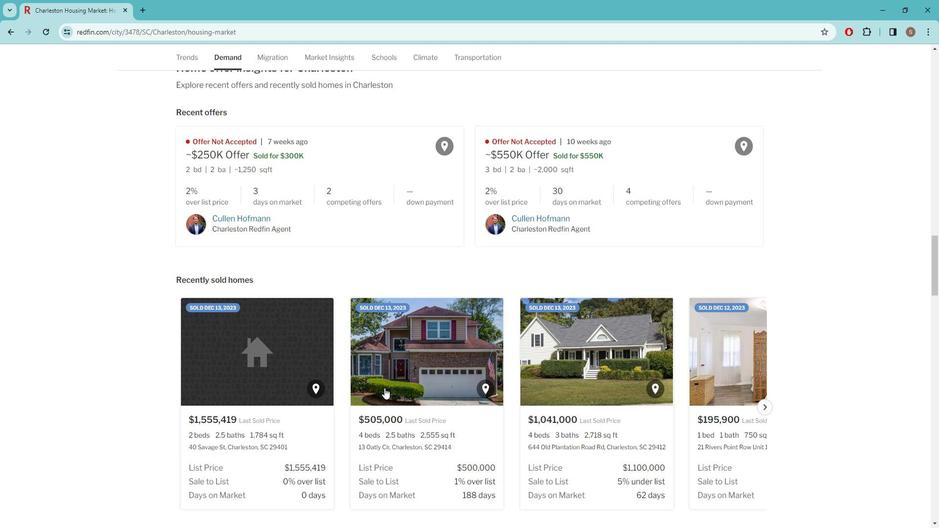 
Action: Mouse scrolled (399, 388) with delta (0, 0)
Screenshot: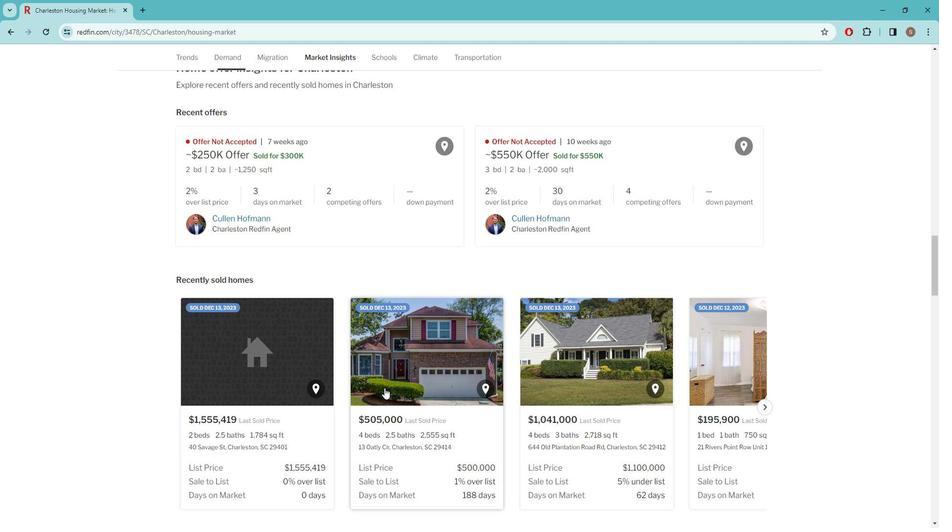 
Action: Mouse scrolled (399, 388) with delta (0, 0)
Screenshot: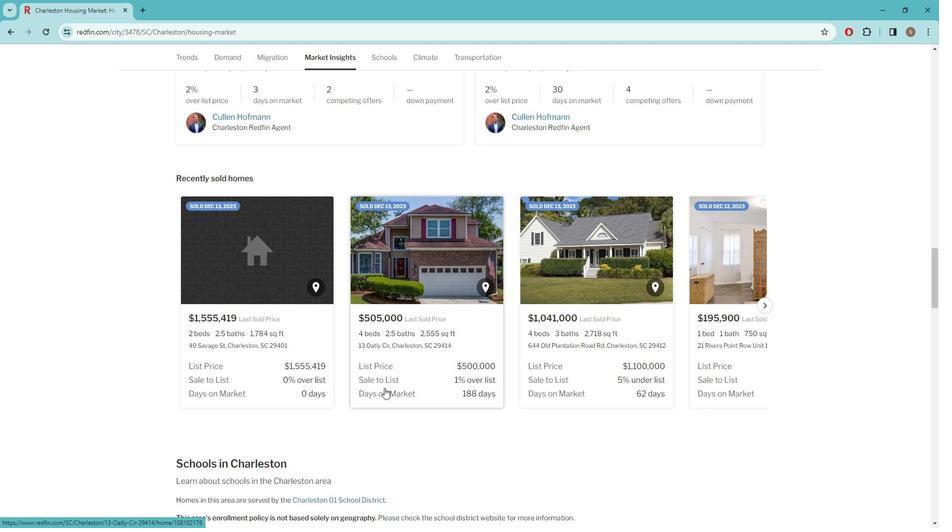 
Action: Mouse scrolled (399, 388) with delta (0, 0)
Screenshot: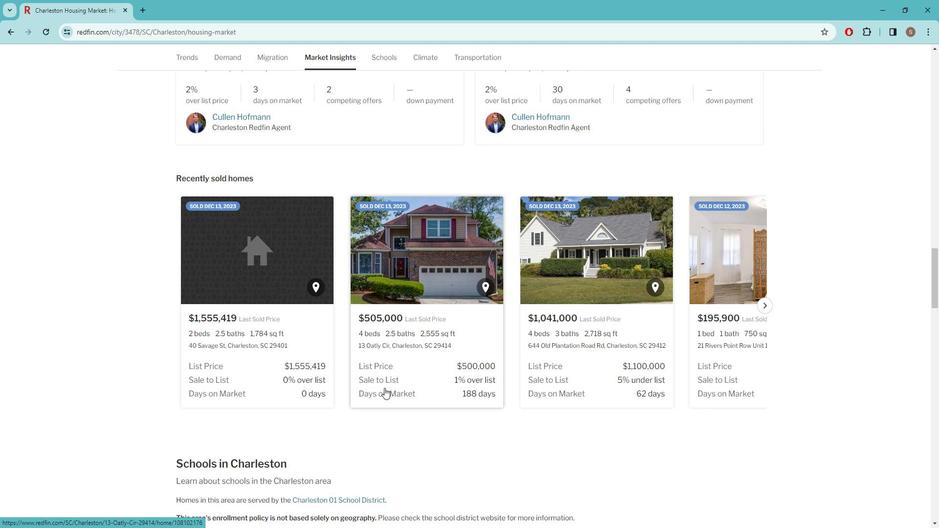 
Action: Mouse scrolled (399, 388) with delta (0, 0)
Screenshot: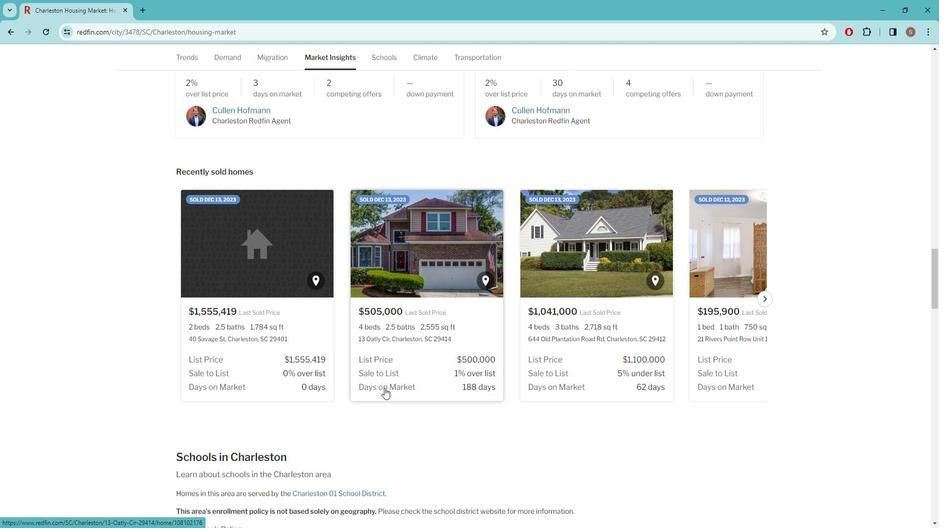 
Action: Mouse scrolled (399, 388) with delta (0, 0)
Screenshot: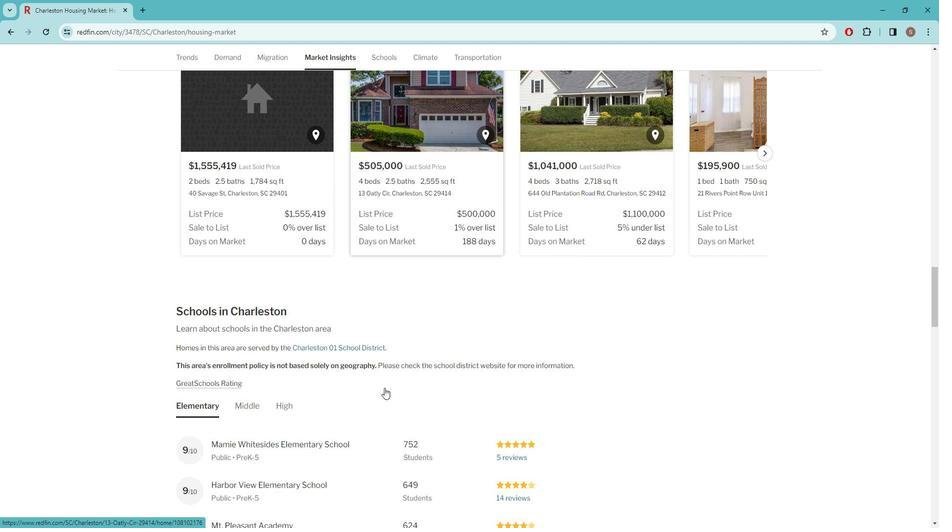 
Action: Mouse scrolled (399, 388) with delta (0, 0)
Screenshot: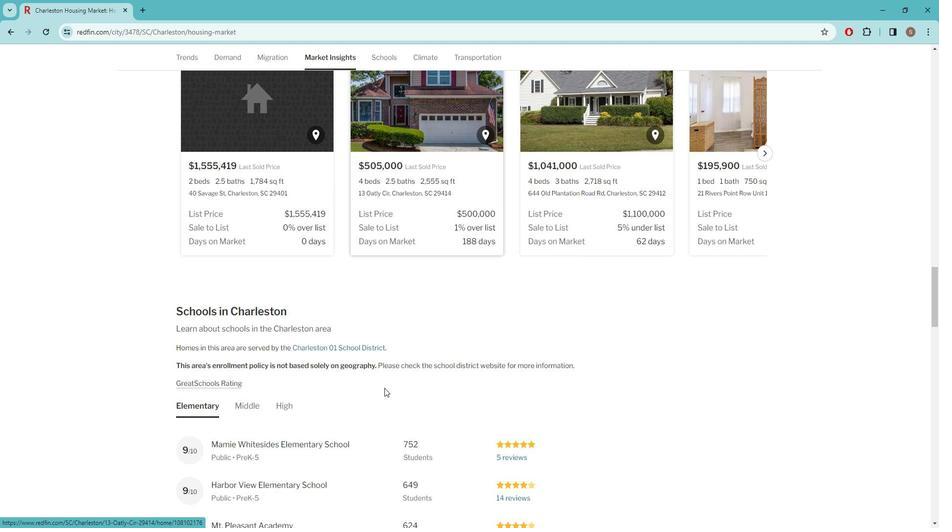 
Action: Mouse scrolled (399, 388) with delta (0, 0)
Screenshot: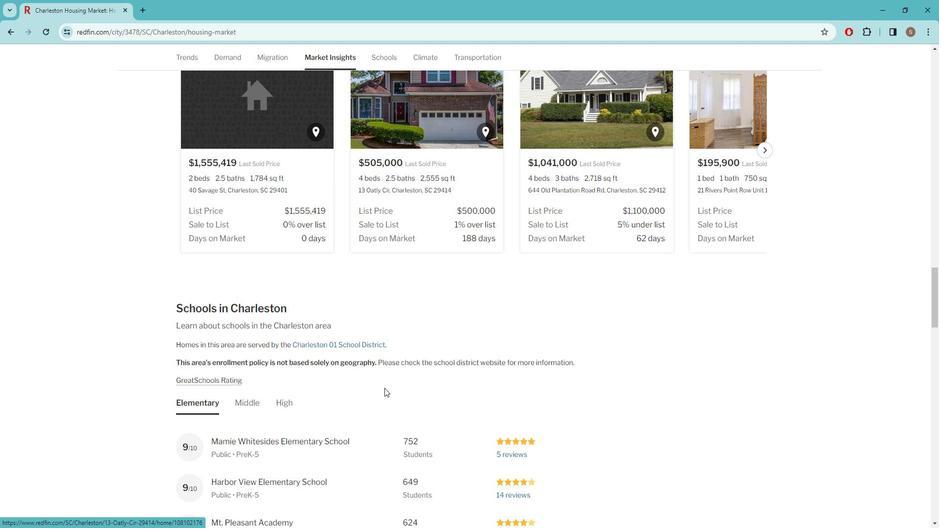 
Action: Mouse scrolled (399, 388) with delta (0, 0)
Screenshot: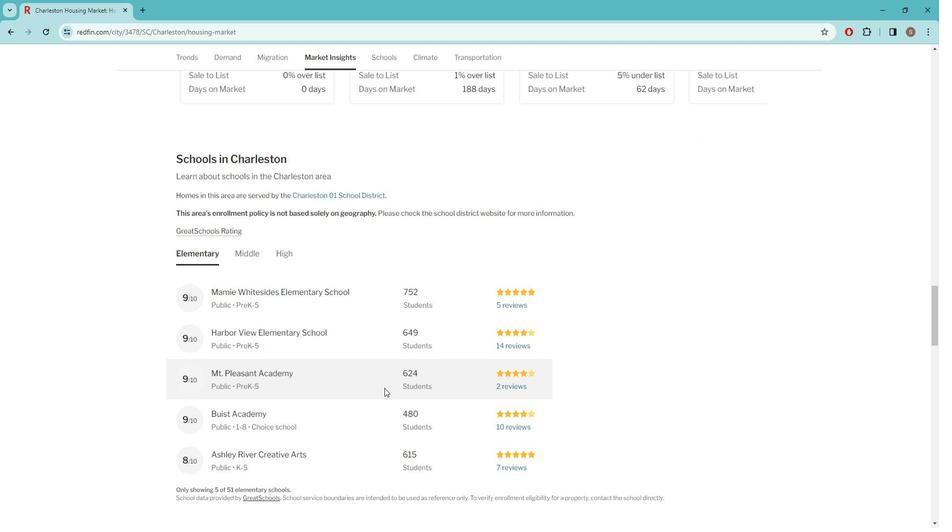 
Action: Mouse scrolled (399, 388) with delta (0, 0)
Screenshot: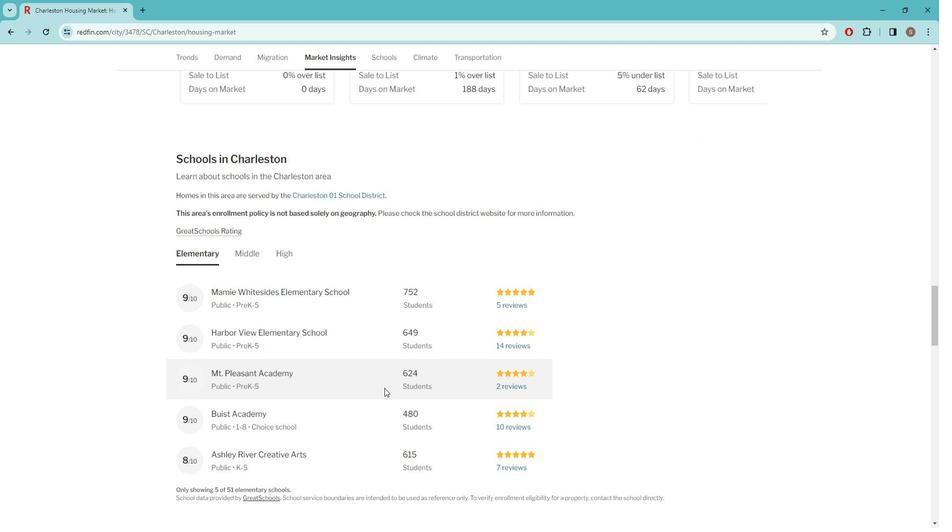 
Action: Mouse scrolled (399, 388) with delta (0, 0)
Screenshot: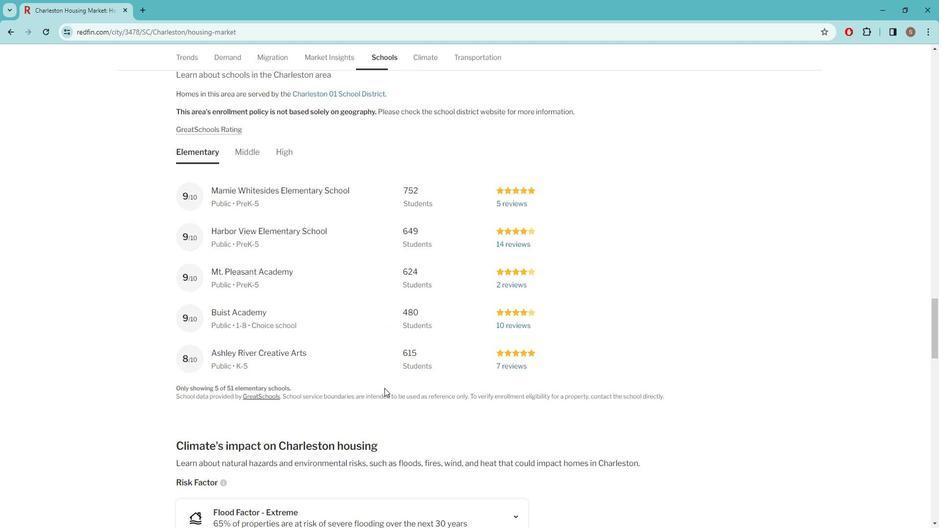 
Action: Mouse scrolled (399, 388) with delta (0, 0)
Screenshot: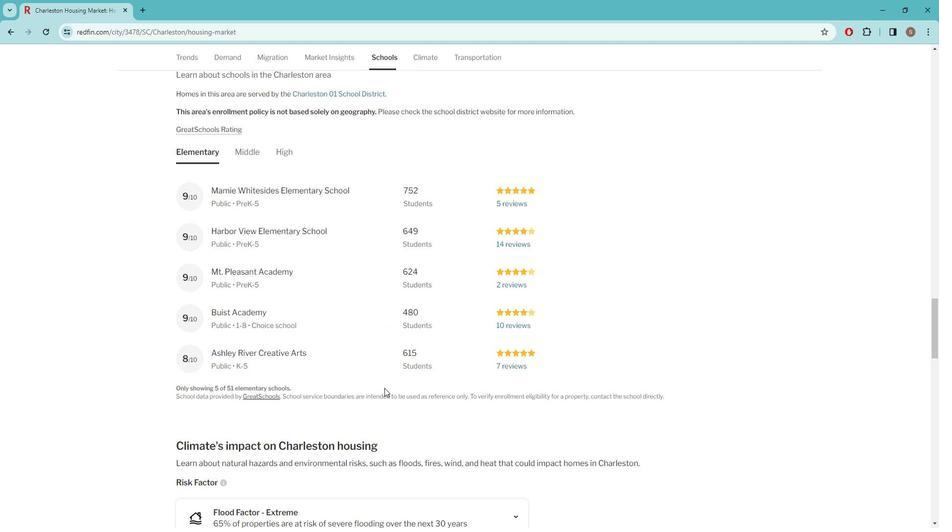 
Action: Mouse scrolled (399, 388) with delta (0, 0)
Screenshot: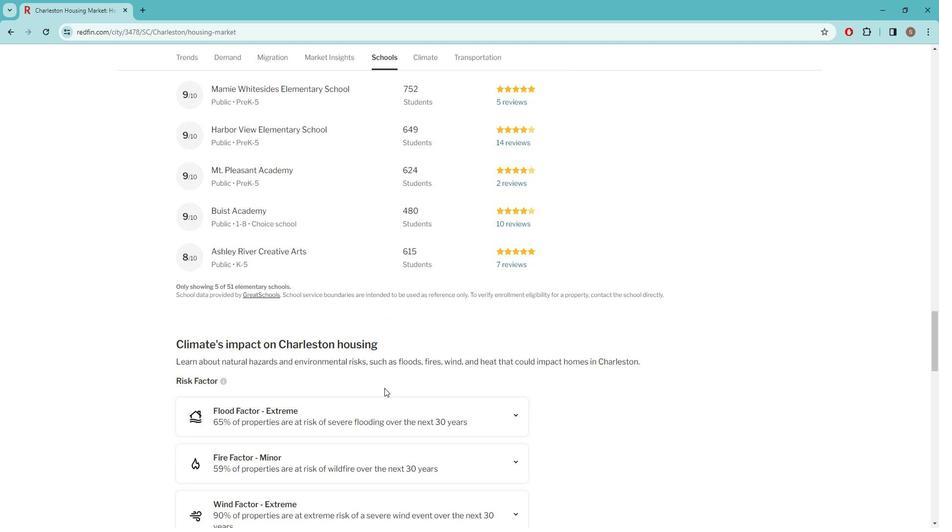 
Action: Mouse scrolled (399, 388) with delta (0, 0)
Screenshot: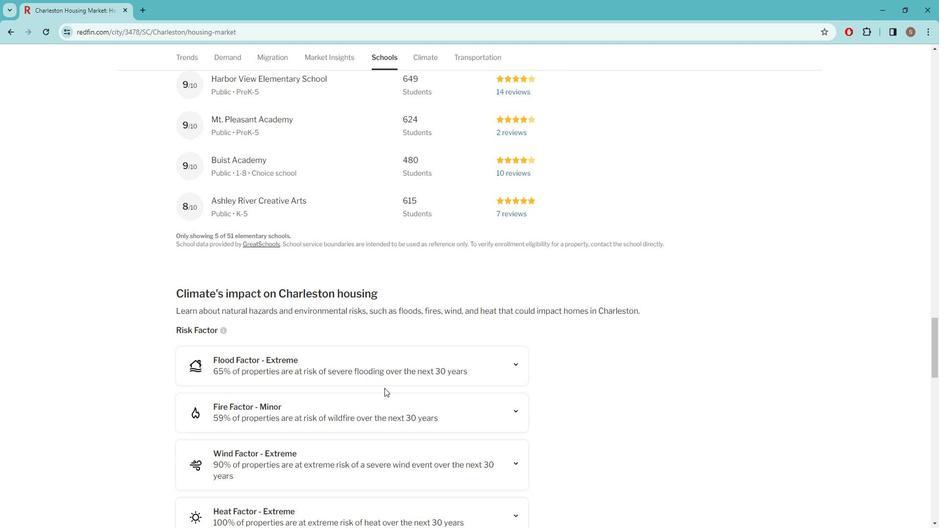 
Action: Mouse scrolled (399, 388) with delta (0, 0)
Screenshot: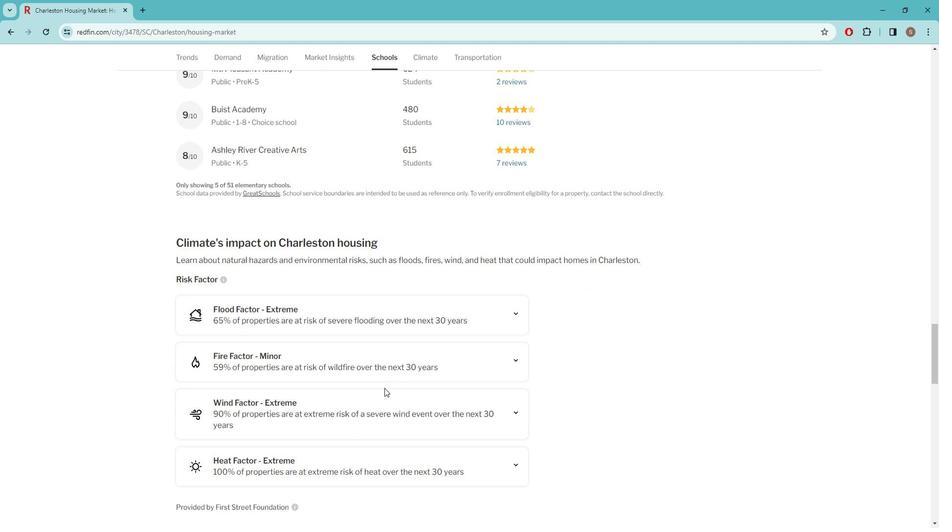 
Action: Mouse scrolled (399, 388) with delta (0, 0)
Screenshot: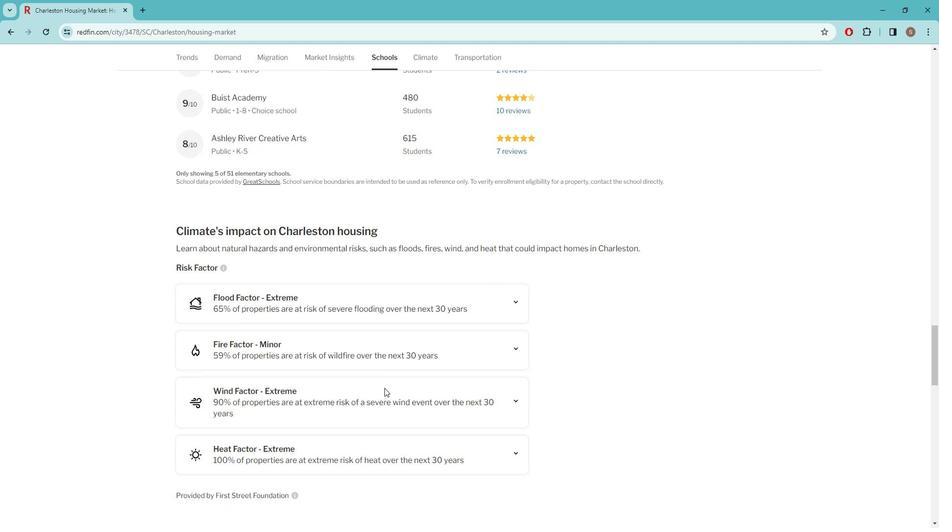 
Action: Mouse scrolled (399, 388) with delta (0, 0)
Screenshot: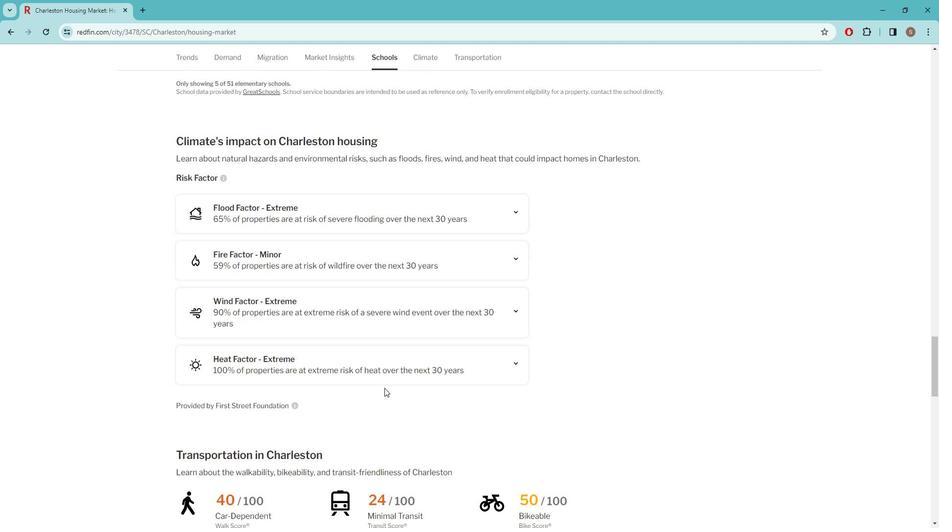 
Action: Mouse scrolled (399, 388) with delta (0, 0)
Screenshot: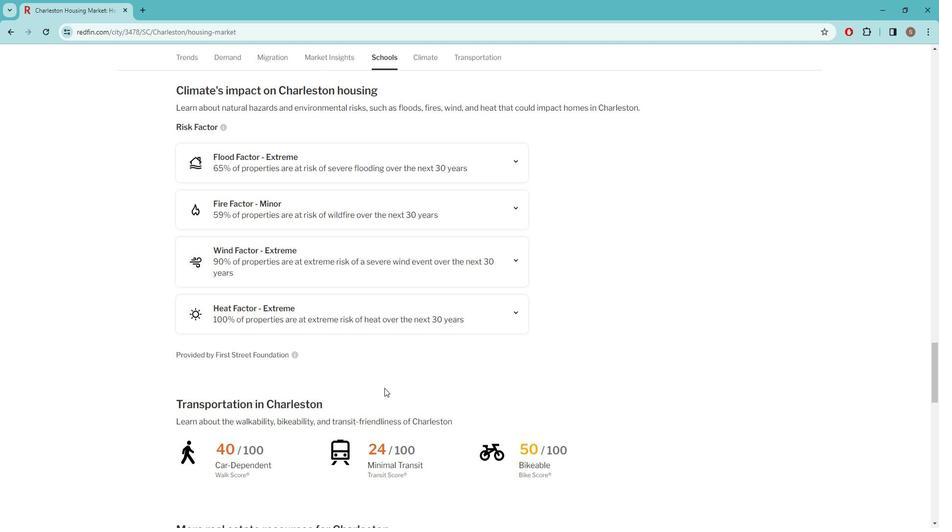 
Action: Mouse scrolled (399, 388) with delta (0, 0)
Screenshot: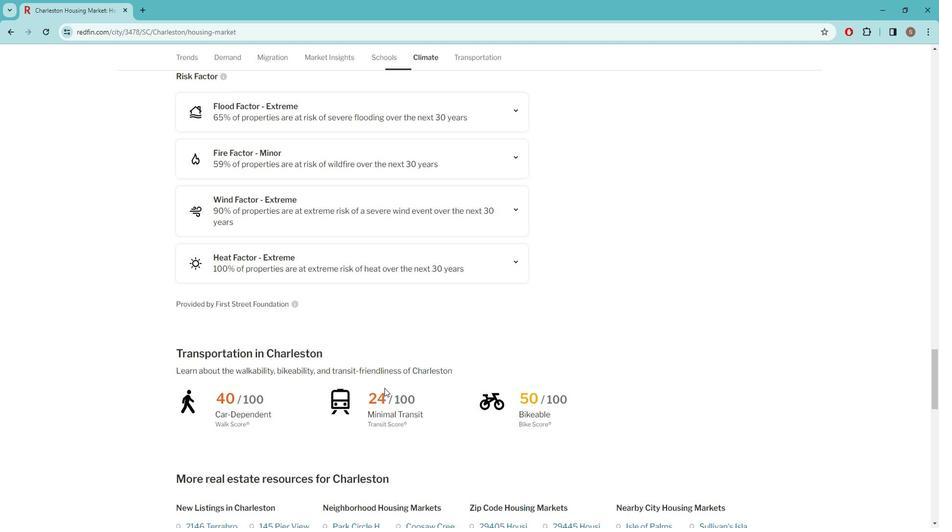 
Action: Mouse scrolled (399, 388) with delta (0, 0)
Screenshot: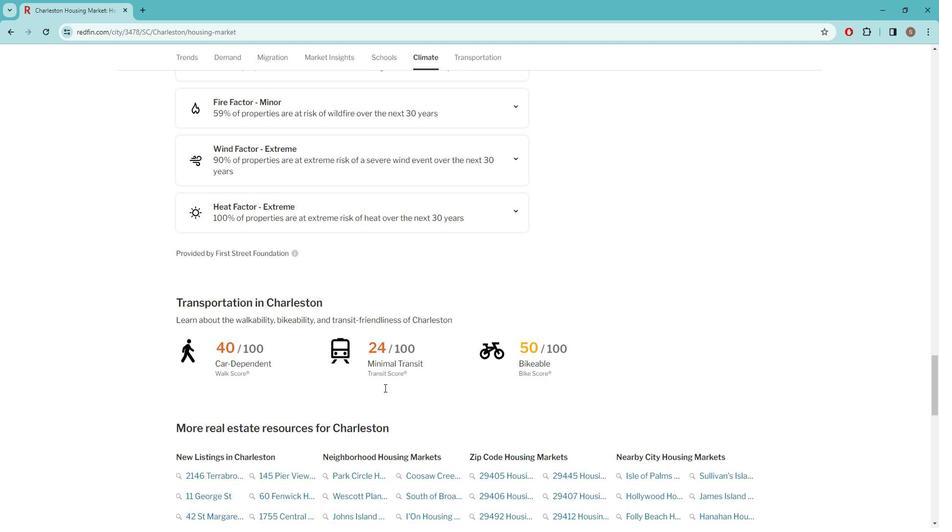 
Action: Mouse scrolled (399, 388) with delta (0, 0)
Screenshot: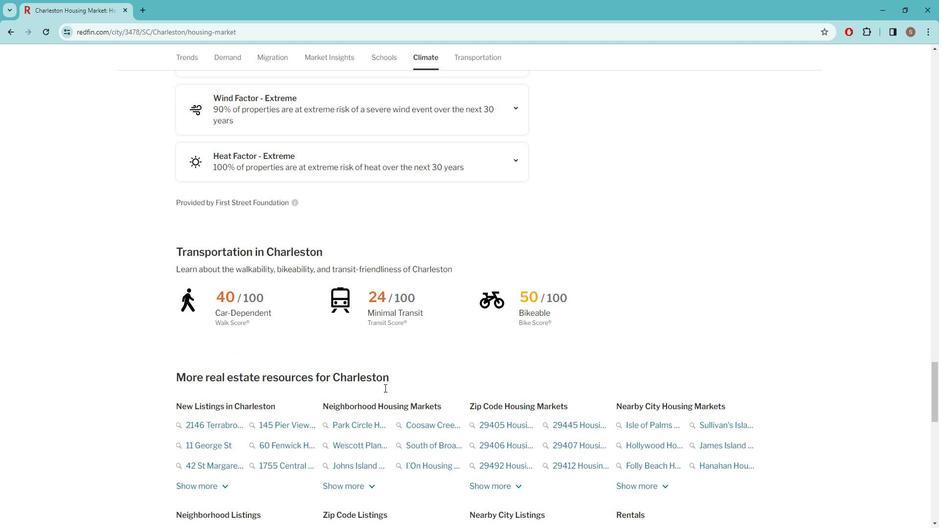 
Action: Mouse scrolled (399, 388) with delta (0, 0)
Screenshot: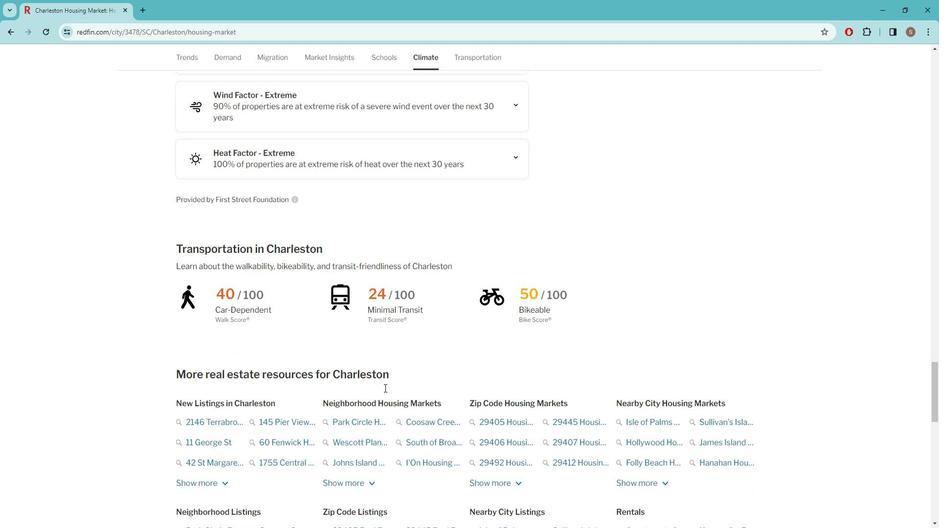 
Action: Mouse scrolled (399, 388) with delta (0, 0)
Screenshot: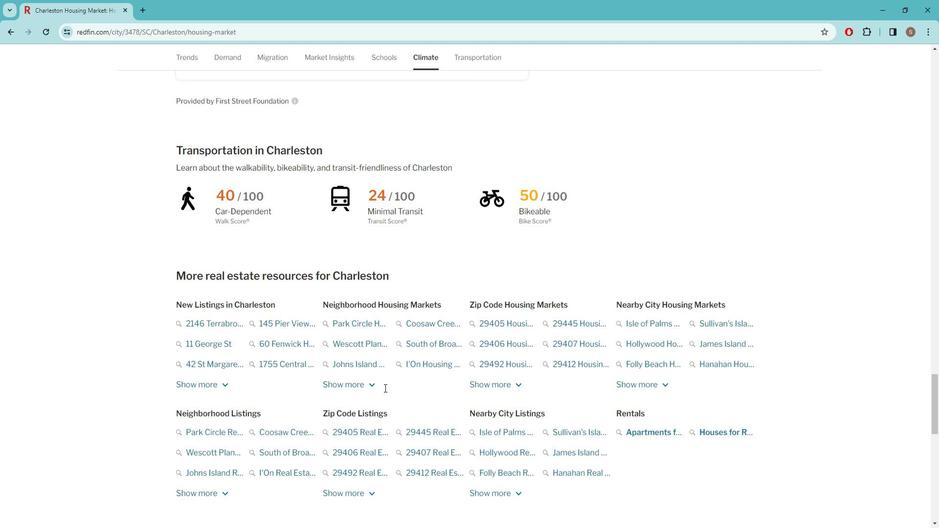 
Action: Mouse scrolled (399, 388) with delta (0, 0)
Screenshot: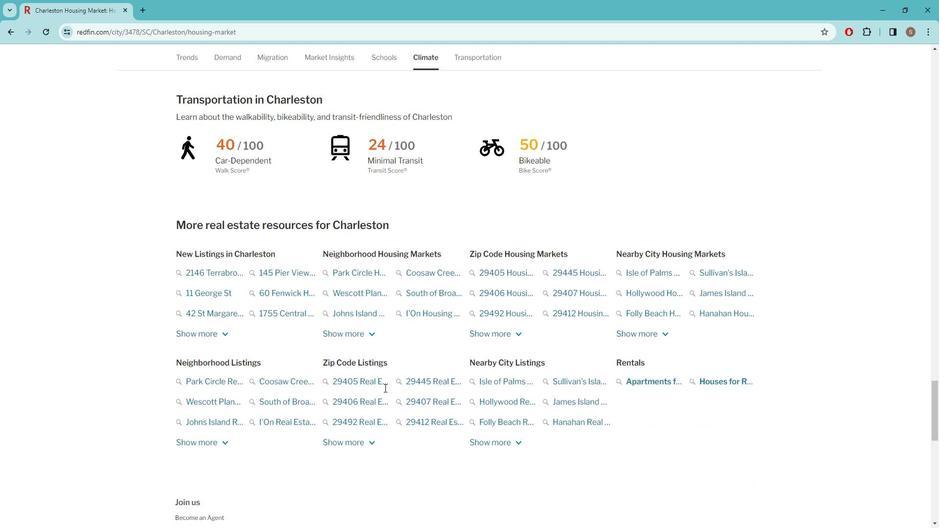 
Action: Mouse scrolled (399, 388) with delta (0, 0)
Screenshot: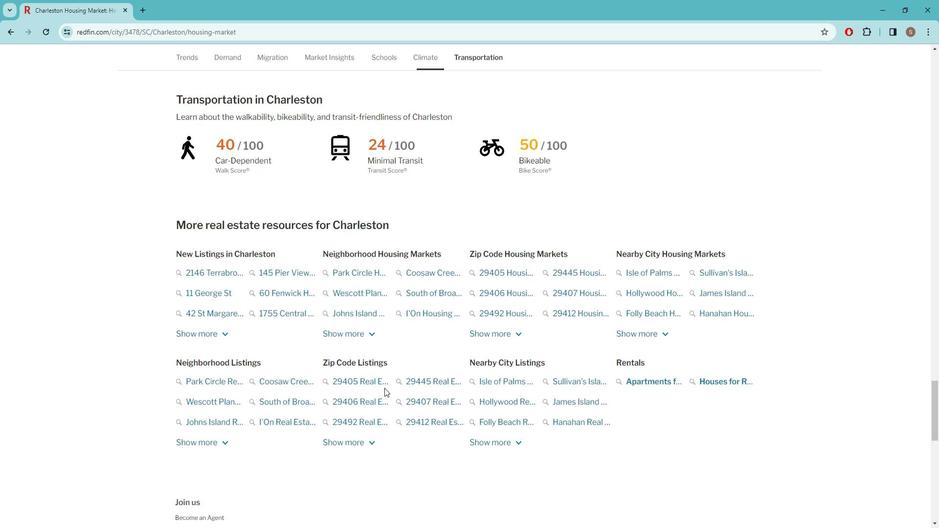 
Action: Mouse scrolled (399, 388) with delta (0, 0)
Screenshot: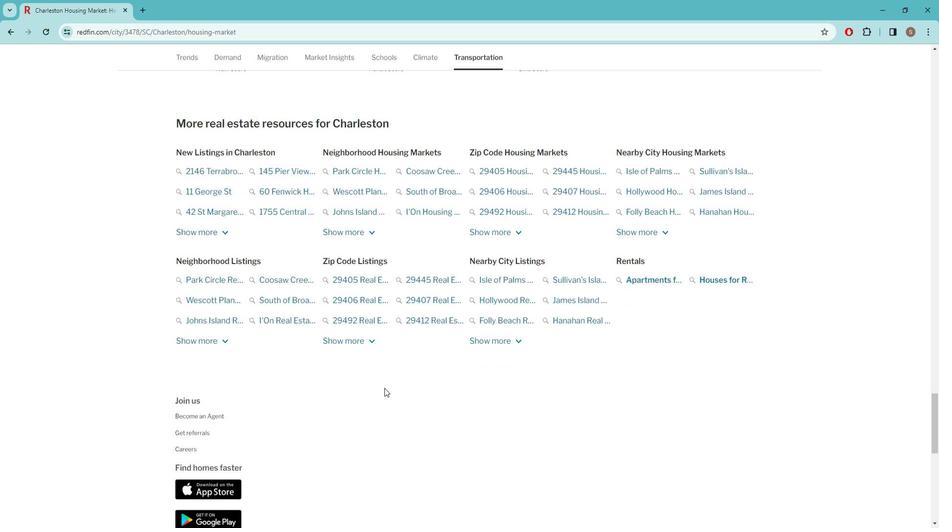
Action: Mouse scrolled (399, 389) with delta (0, 0)
Screenshot: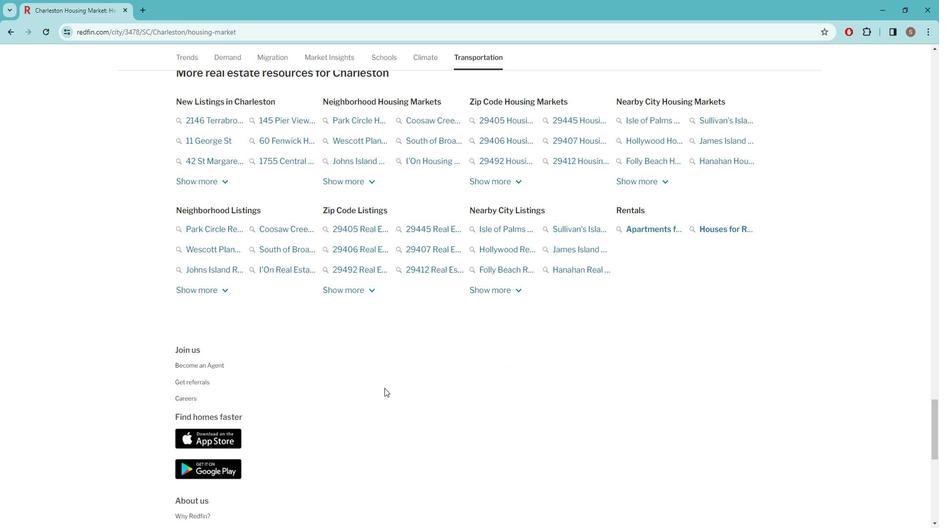 
Action: Mouse scrolled (399, 389) with delta (0, 0)
Screenshot: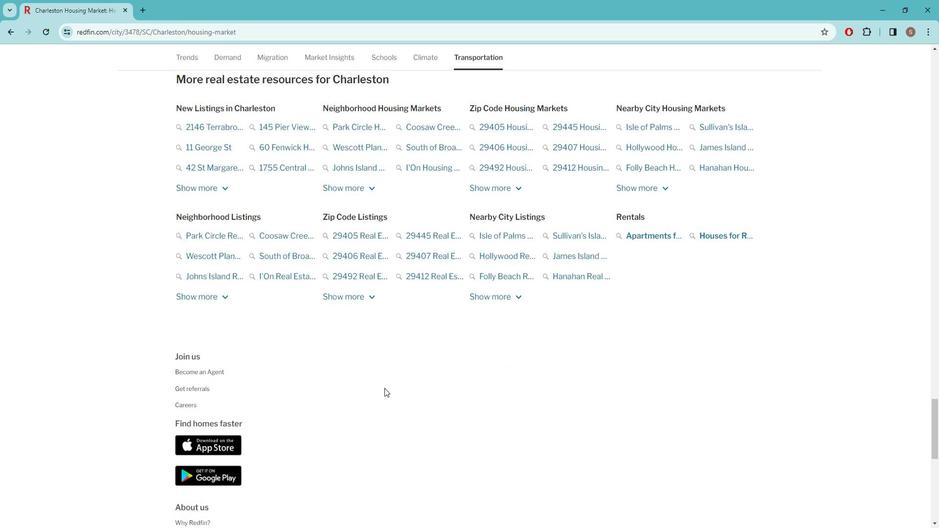 
Action: Mouse moved to (262, 314)
Screenshot: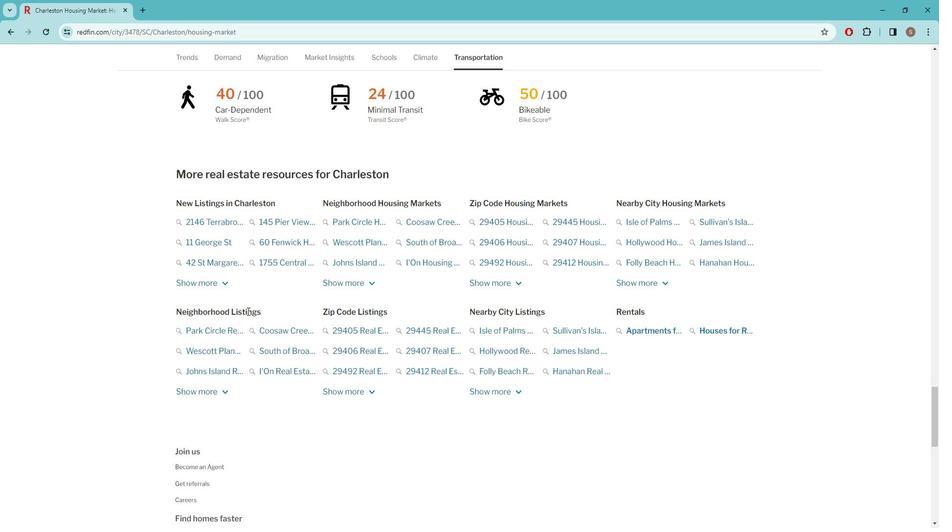
Action: Mouse pressed left at (262, 314)
Screenshot: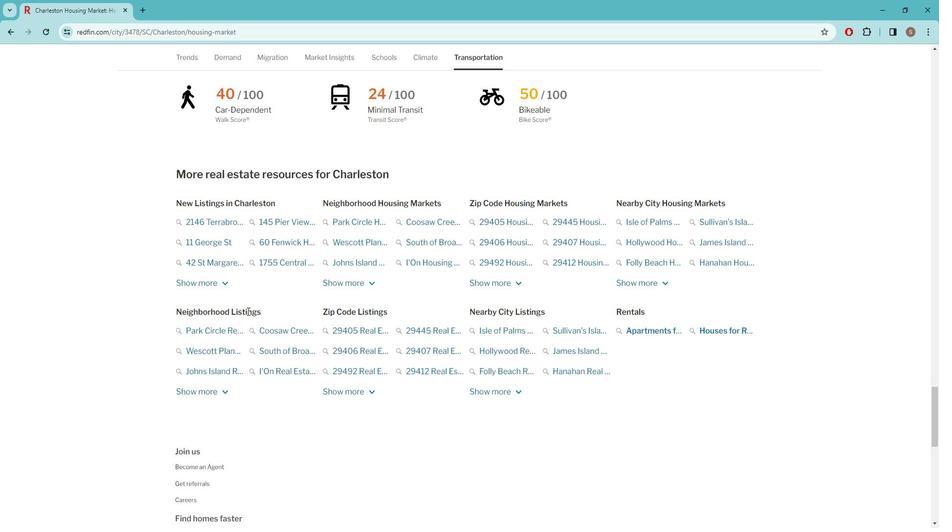
Action: Mouse moved to (245, 328)
Screenshot: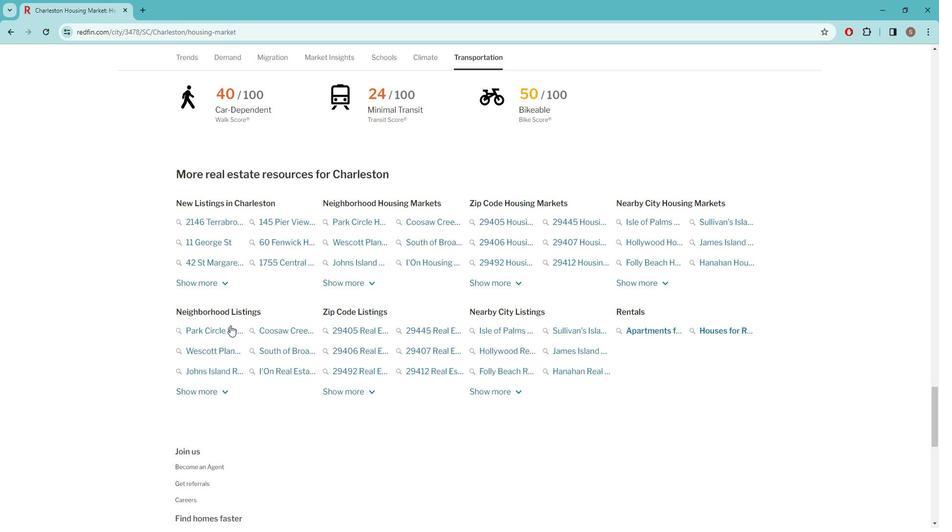 
